 Task: See all articles on scim.
Action: Mouse moved to (699, 191)
Screenshot: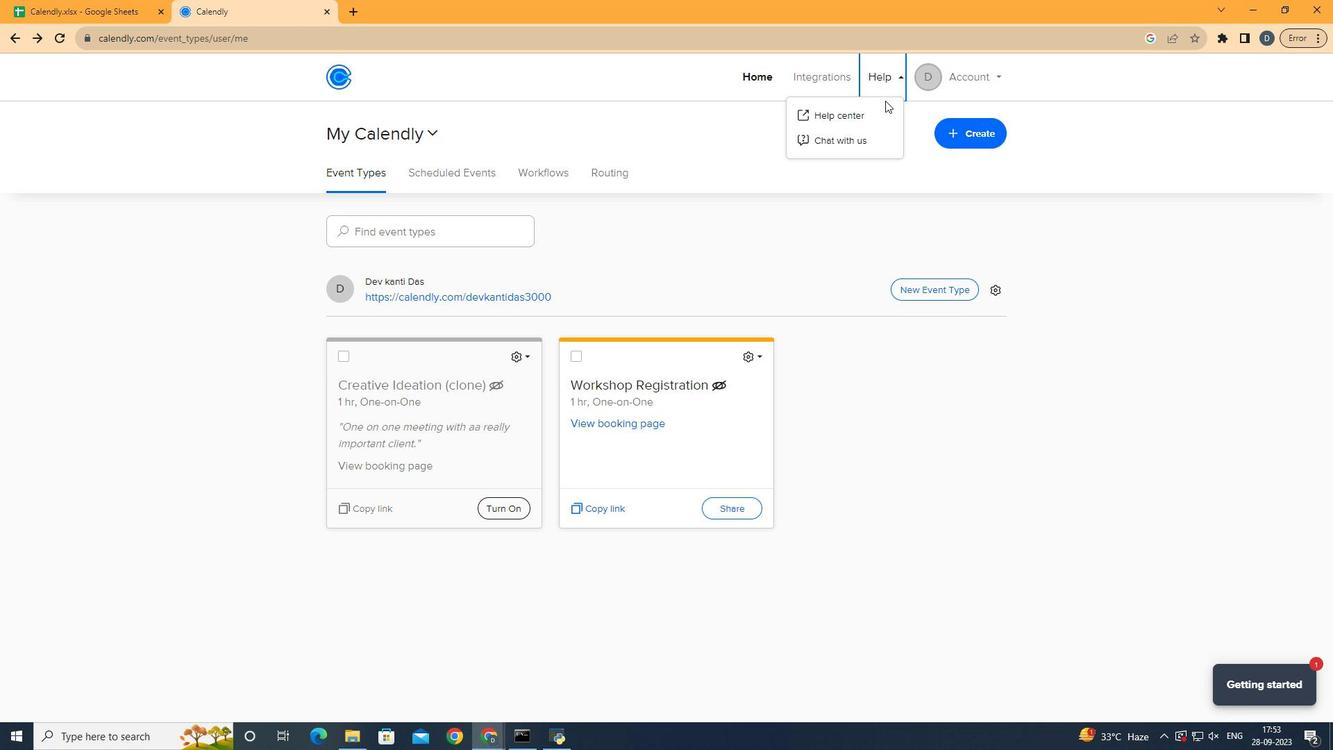 
Action: Mouse pressed left at (699, 191)
Screenshot: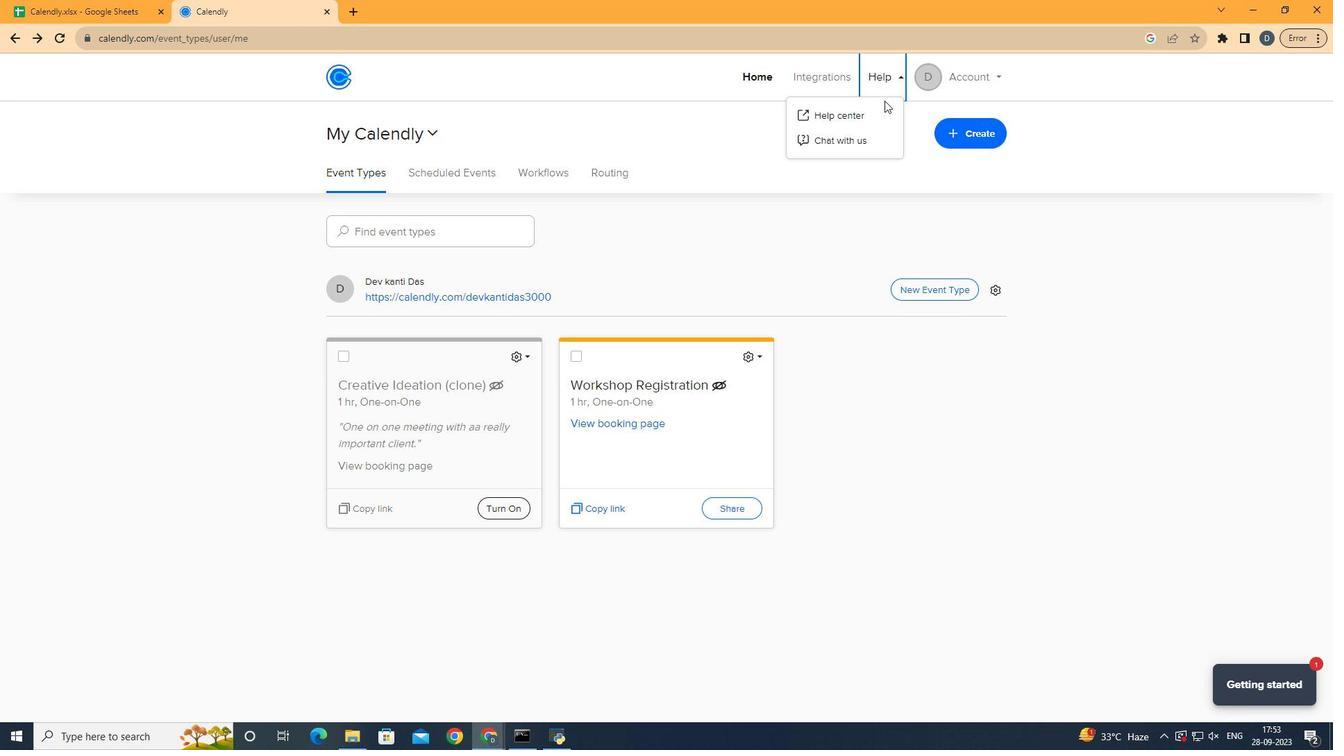 
Action: Mouse moved to (696, 212)
Screenshot: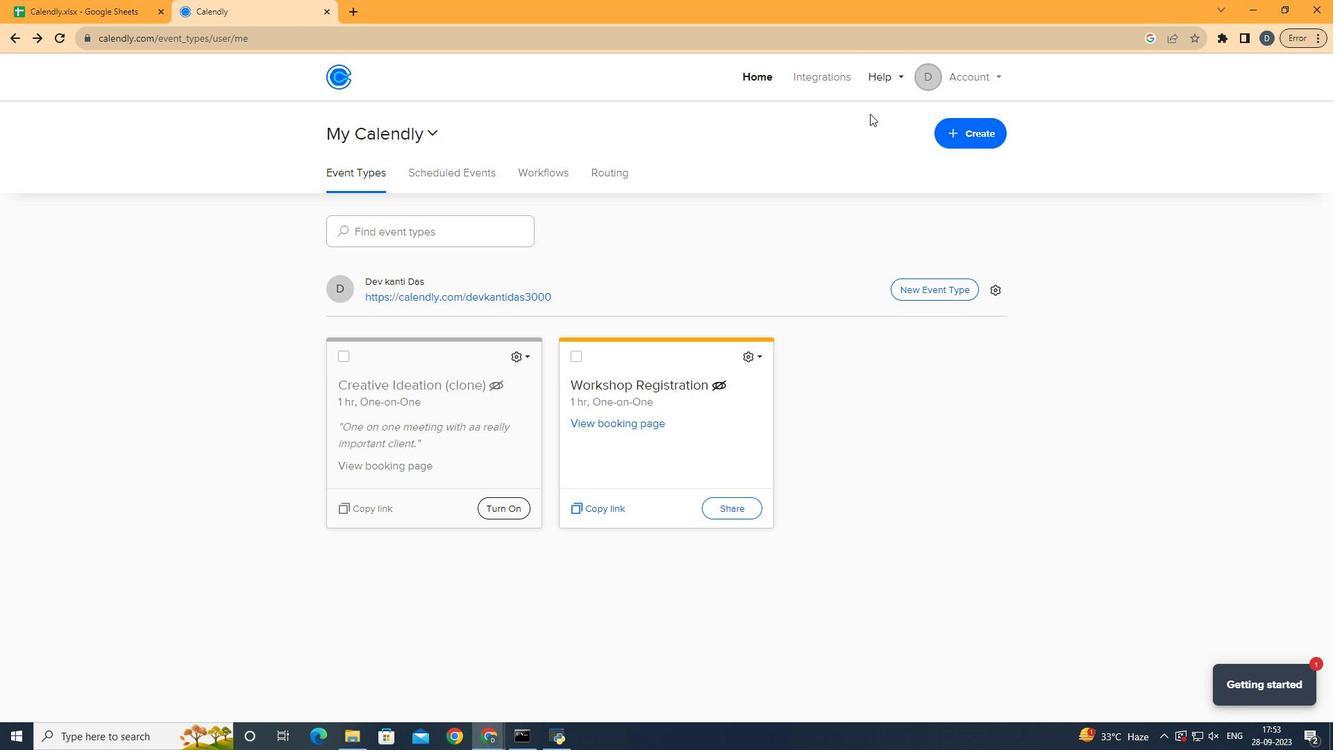 
Action: Mouse pressed left at (696, 212)
Screenshot: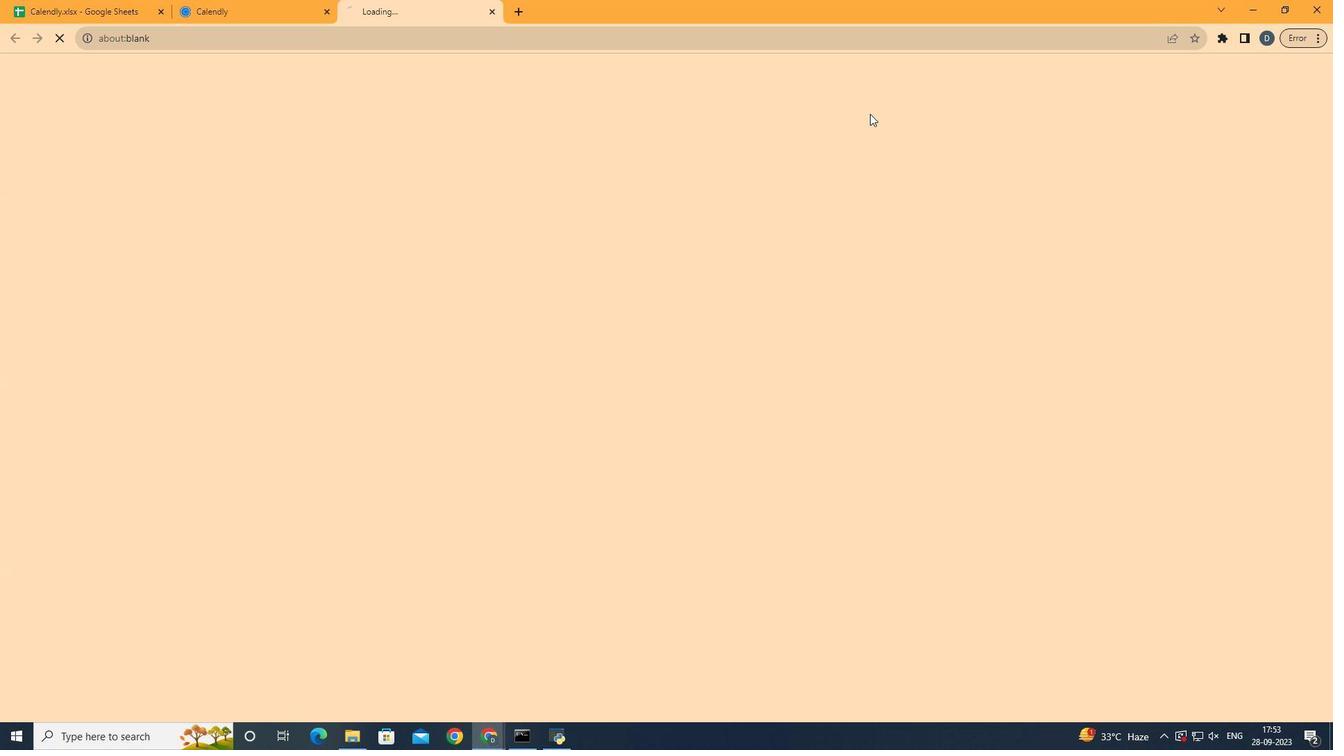 
Action: Mouse moved to (636, 336)
Screenshot: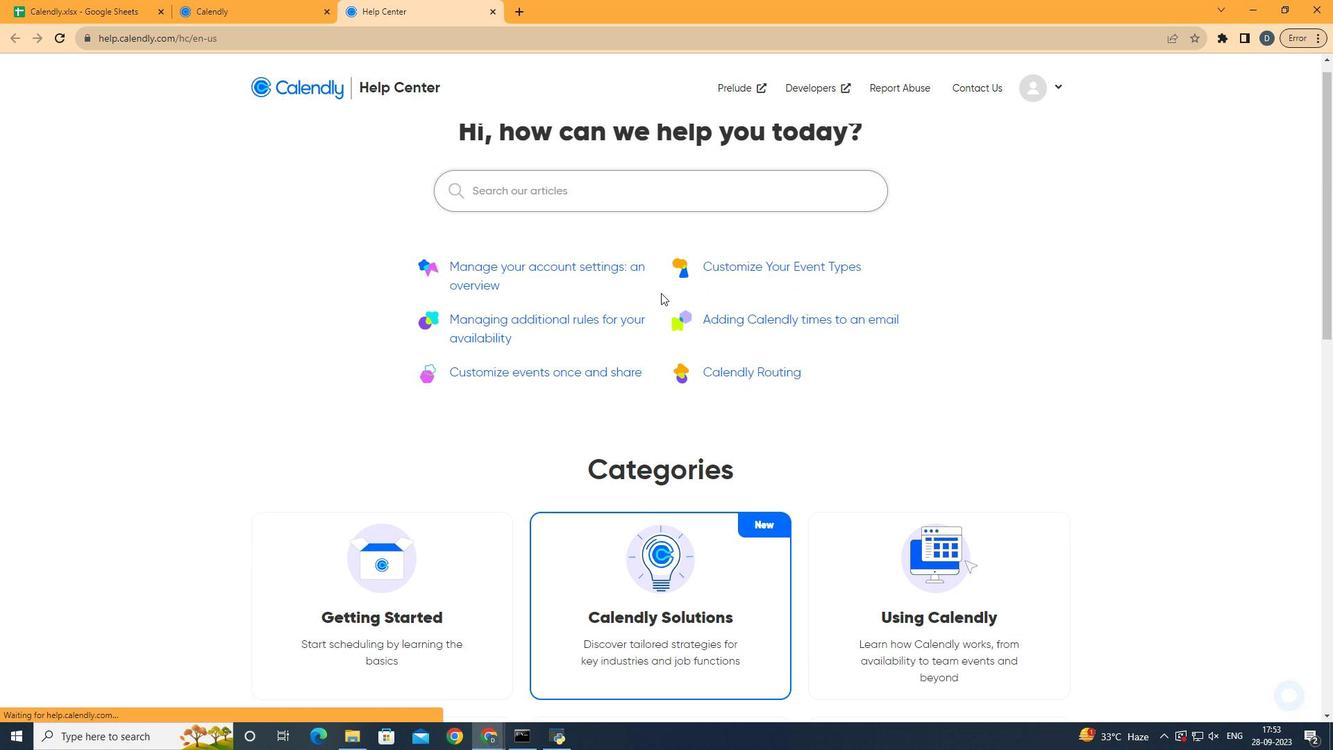 
Action: Mouse scrolled (636, 336) with delta (0, 0)
Screenshot: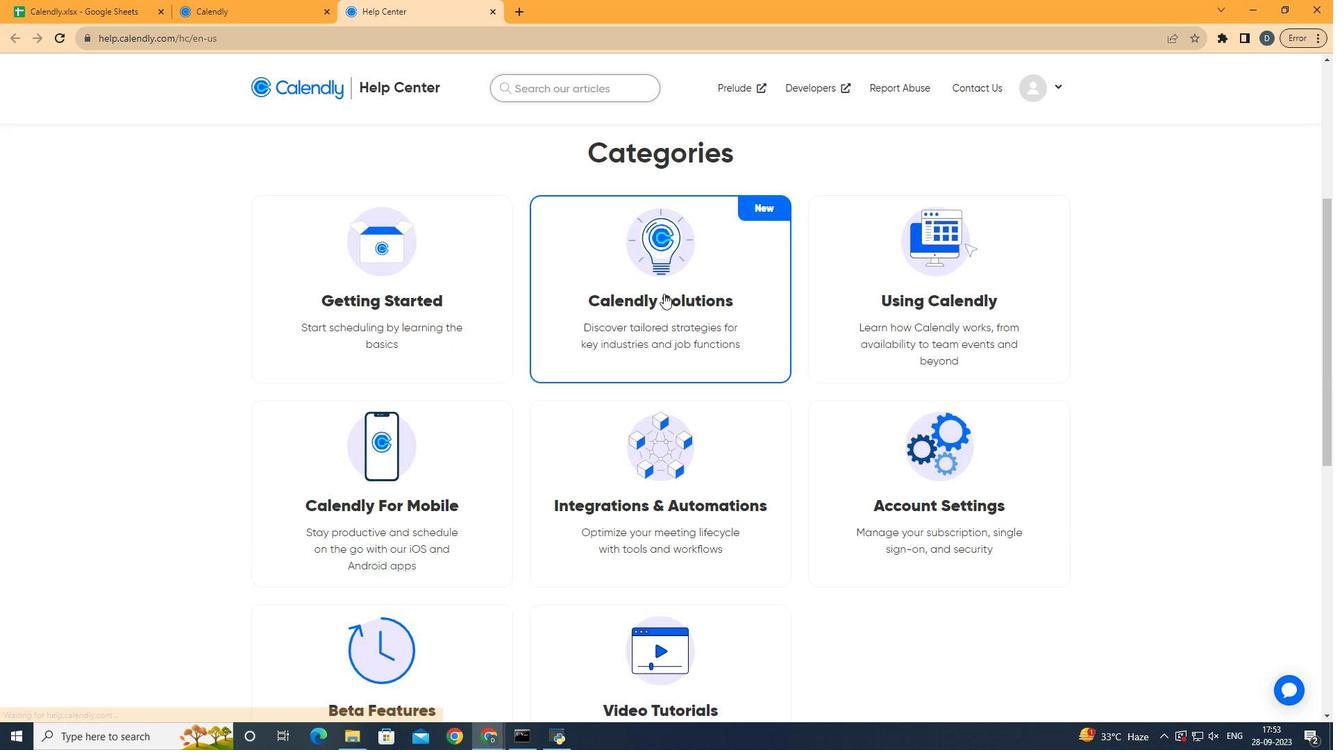 
Action: Mouse scrolled (636, 336) with delta (0, 0)
Screenshot: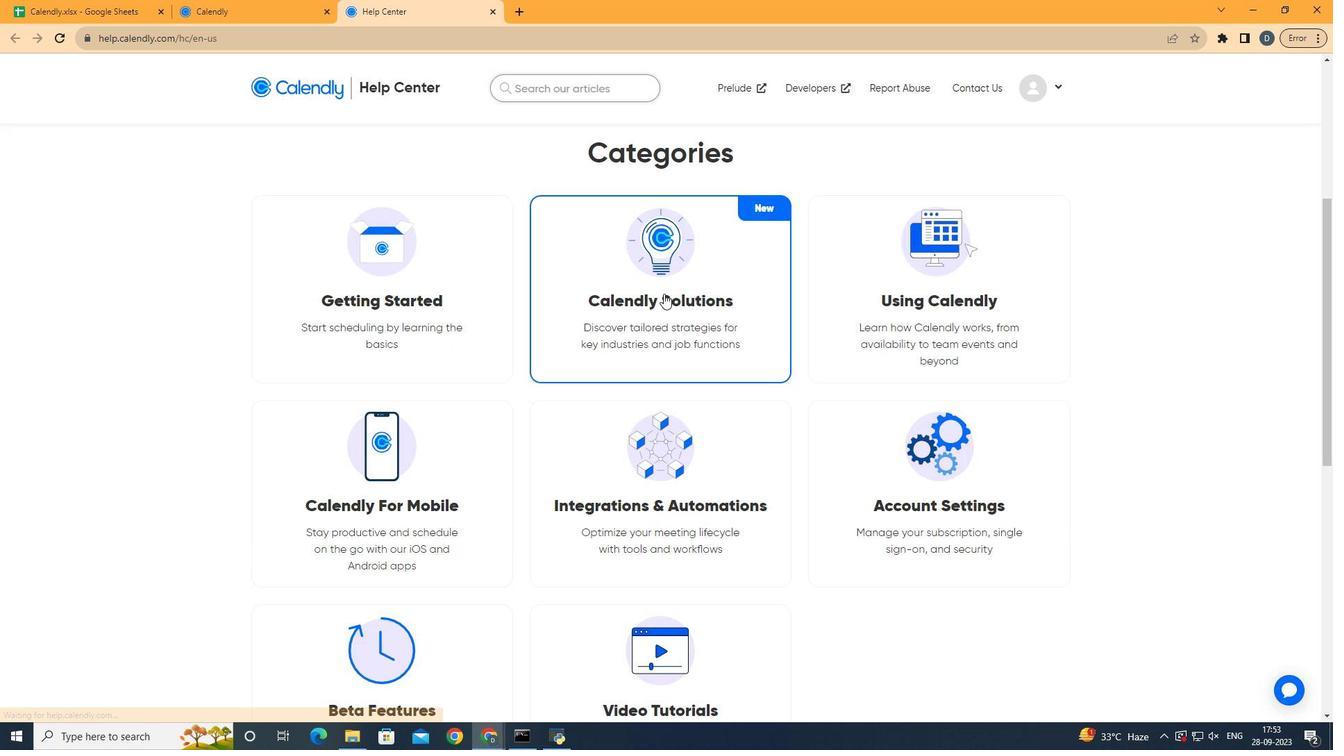 
Action: Mouse scrolled (636, 336) with delta (0, 0)
Screenshot: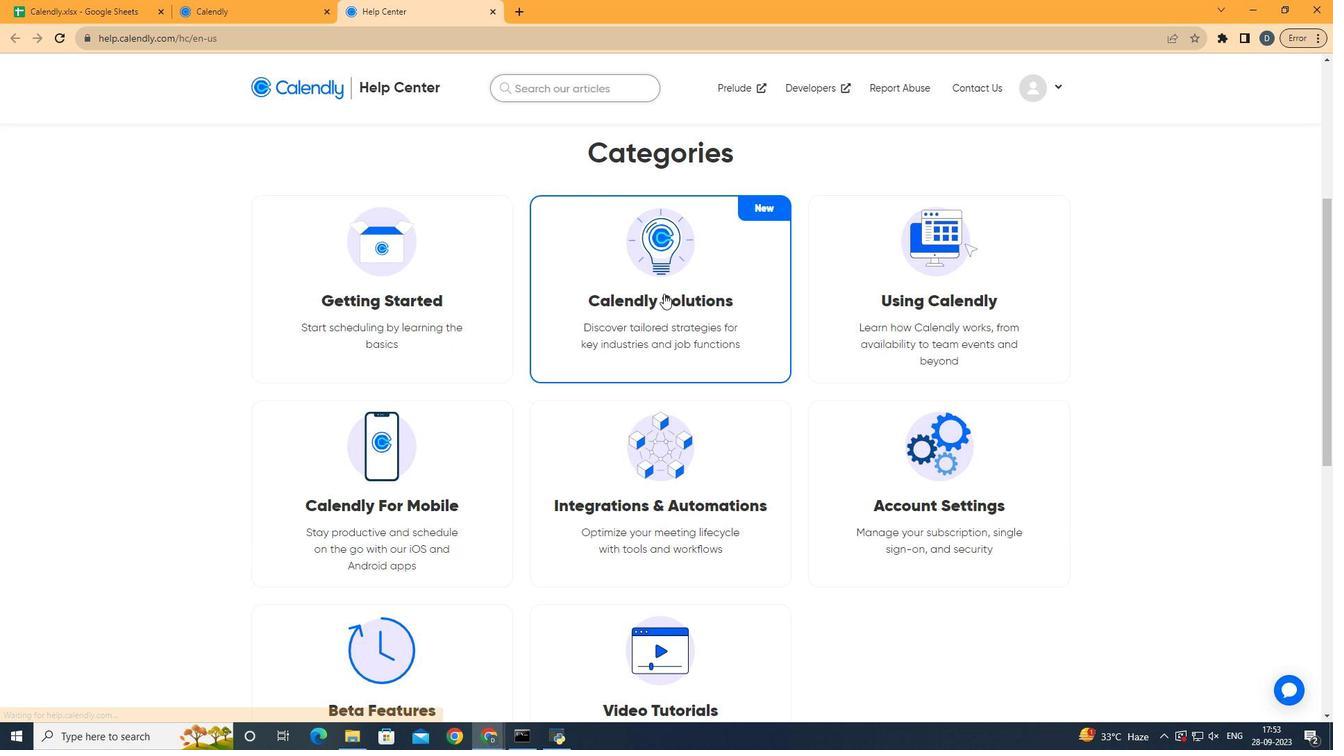 
Action: Mouse scrolled (636, 336) with delta (0, 0)
Screenshot: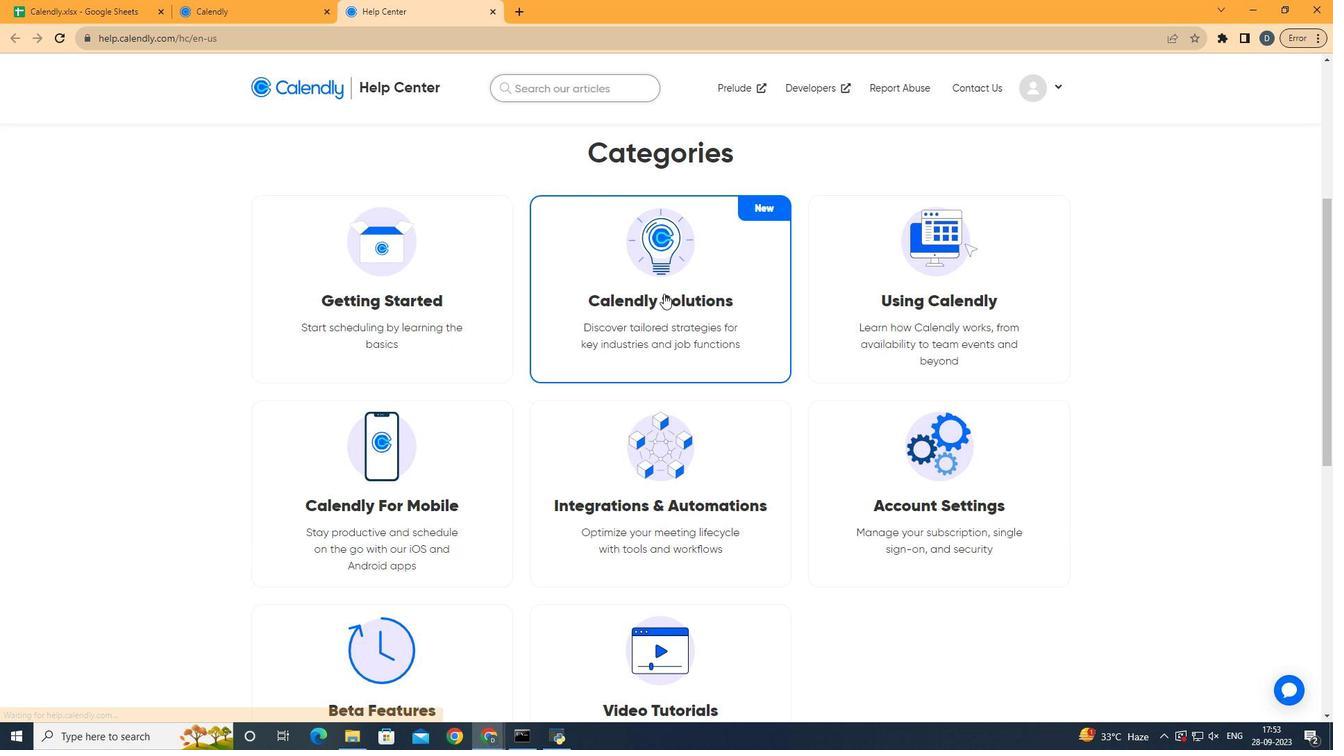 
Action: Mouse scrolled (636, 336) with delta (0, 0)
Screenshot: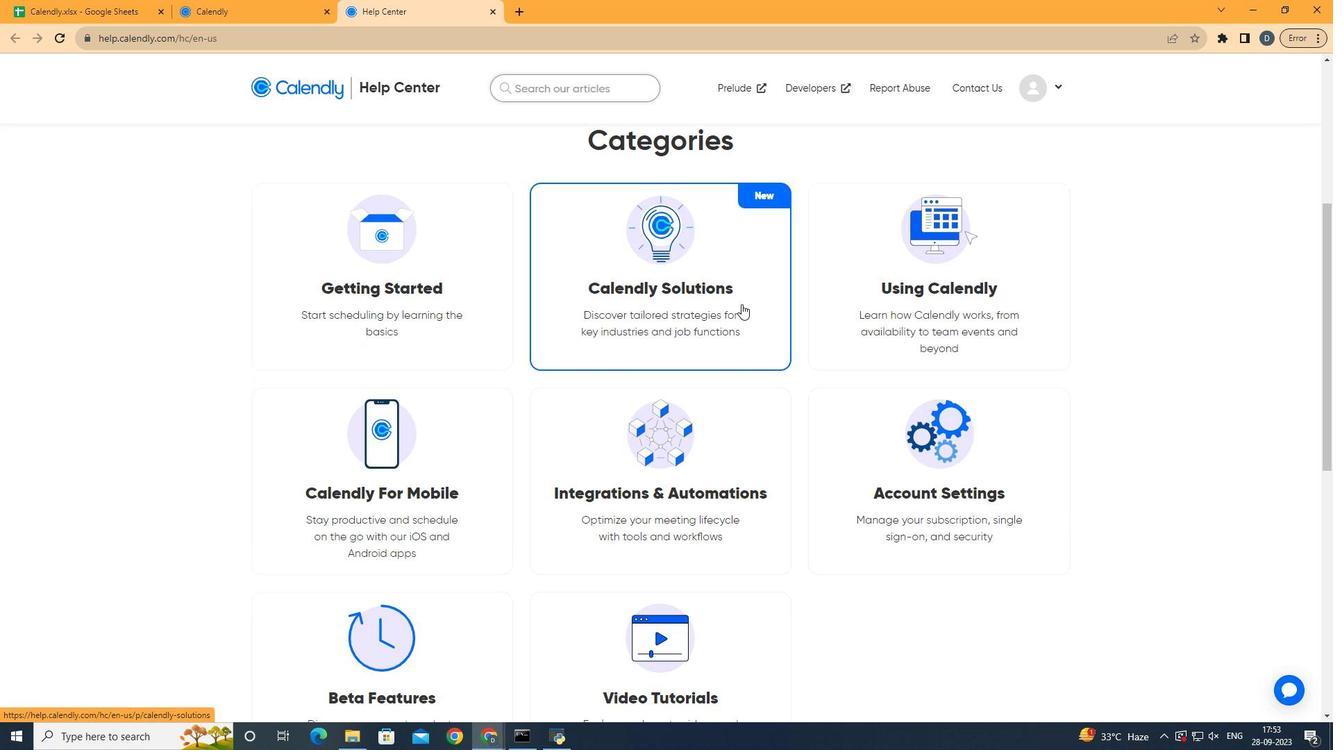 
Action: Mouse moved to (663, 350)
Screenshot: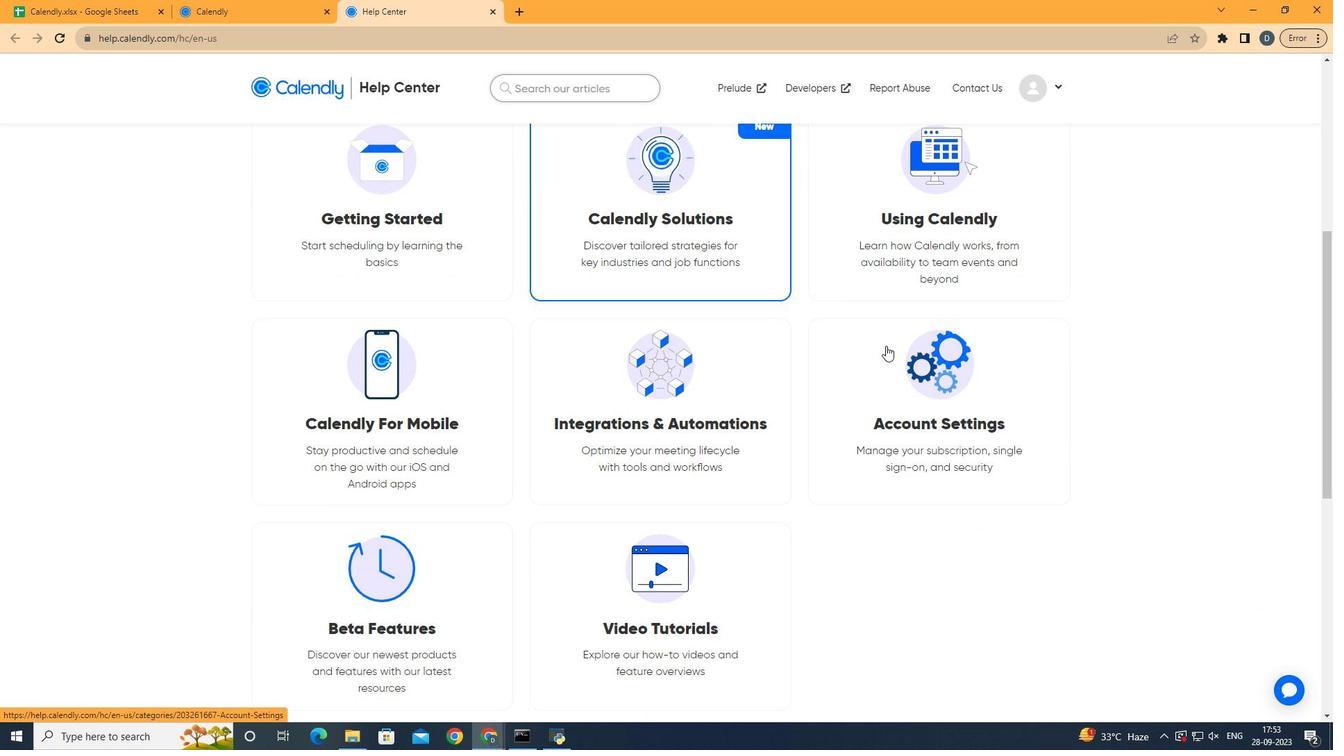 
Action: Mouse scrolled (663, 349) with delta (0, 0)
Screenshot: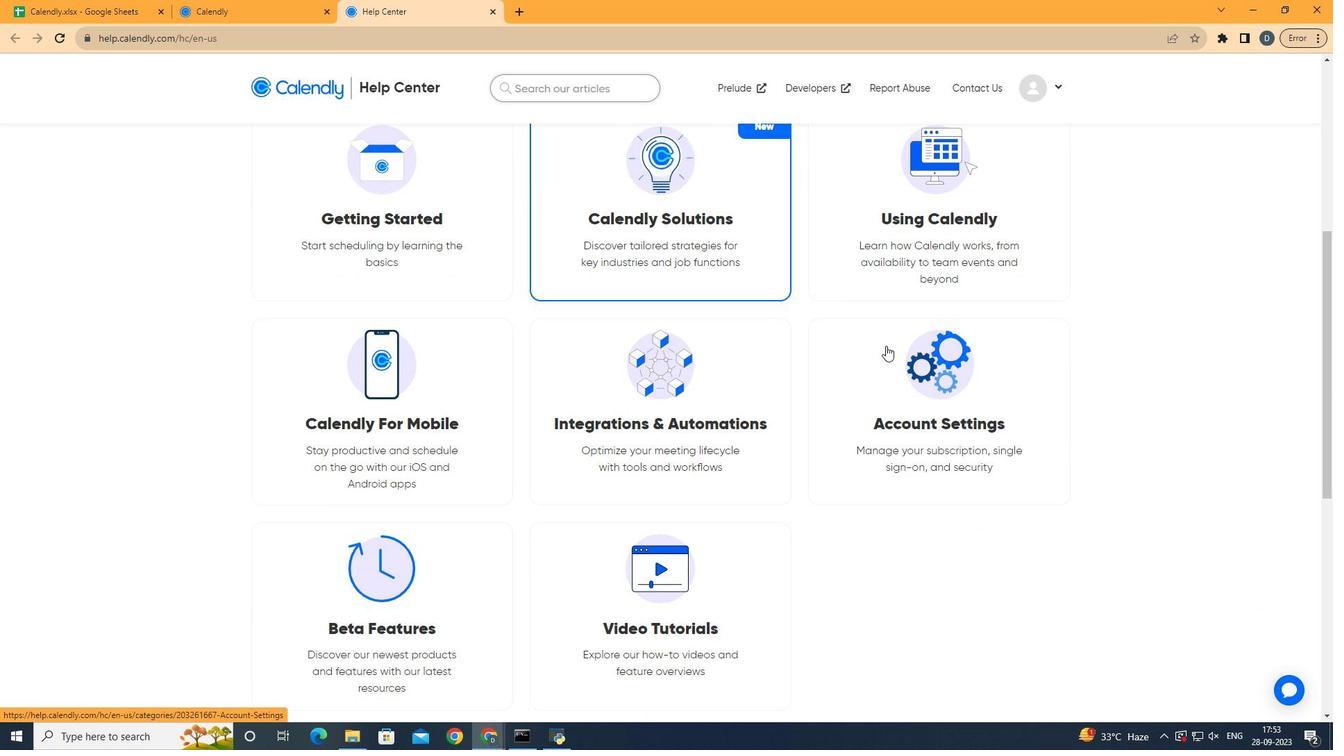 
Action: Mouse moved to (709, 395)
Screenshot: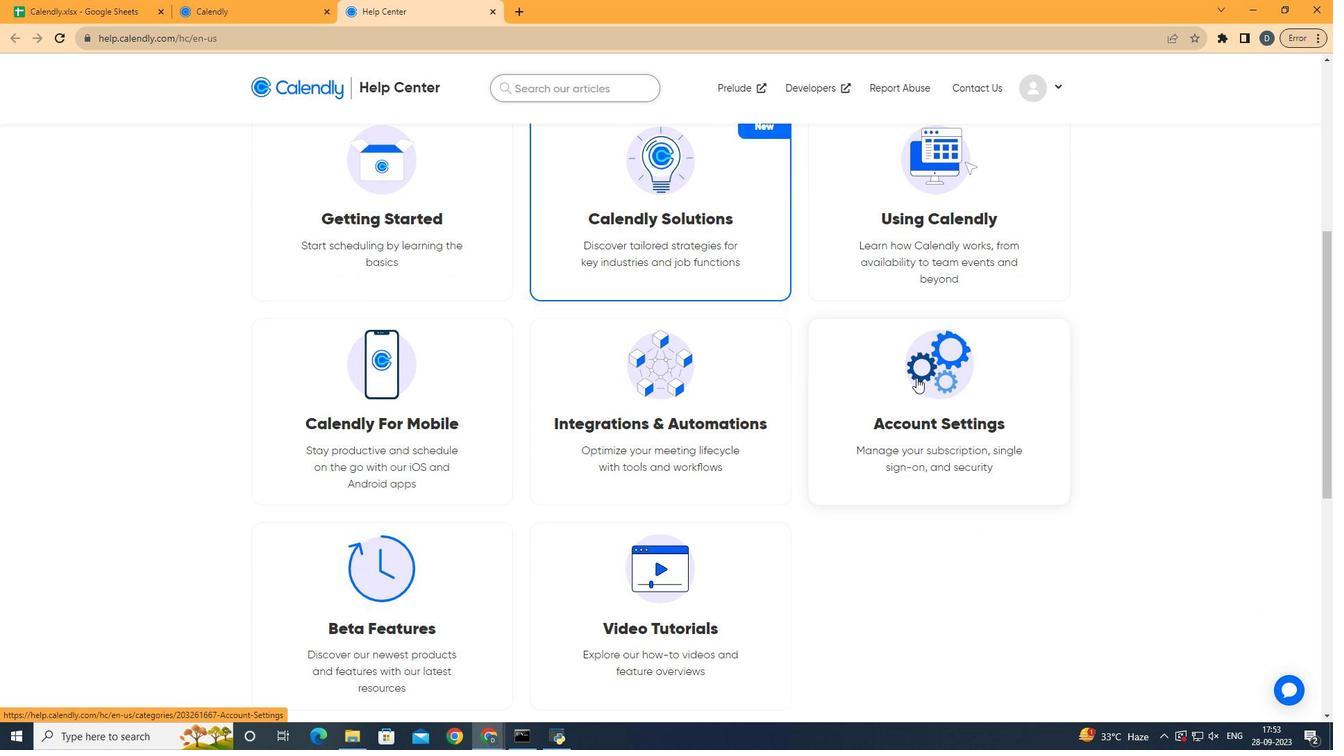 
Action: Mouse pressed left at (709, 395)
Screenshot: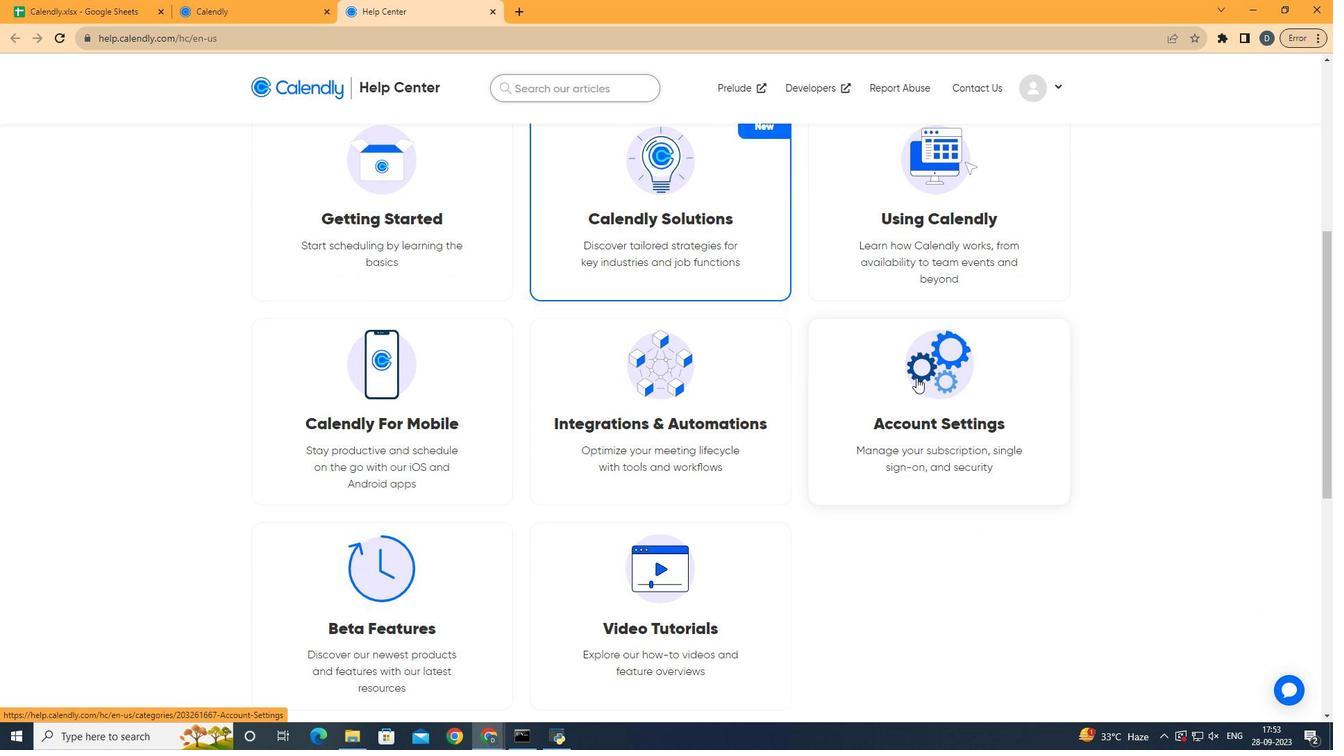 
Action: Mouse moved to (651, 352)
Screenshot: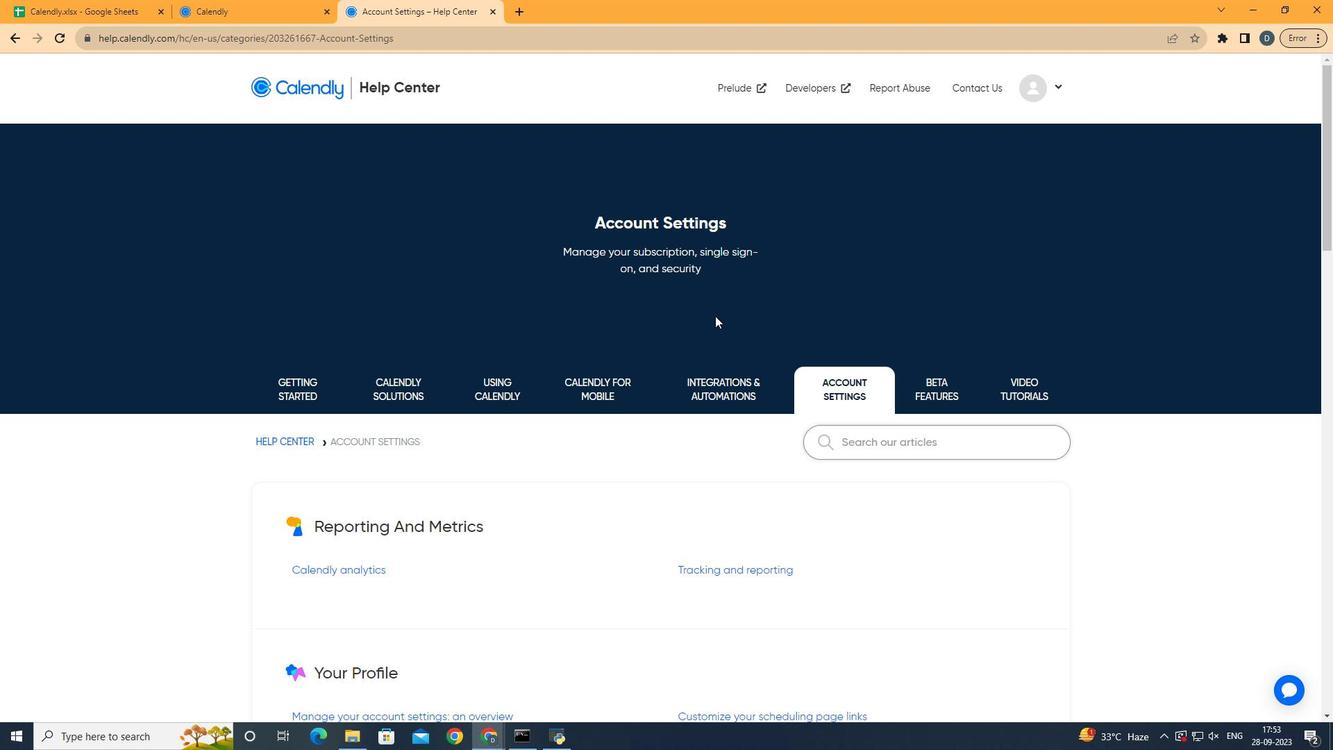 
Action: Mouse scrolled (651, 351) with delta (0, 0)
Screenshot: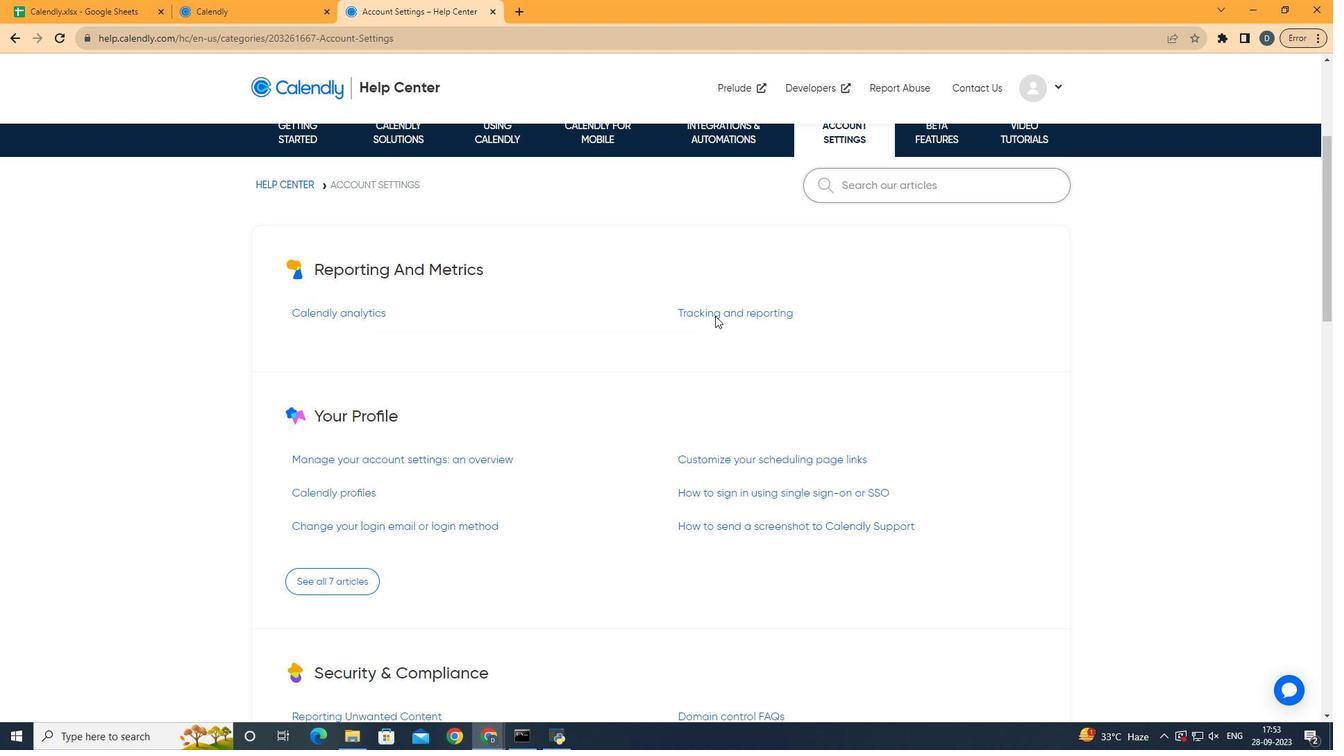 
Action: Mouse scrolled (651, 351) with delta (0, 0)
Screenshot: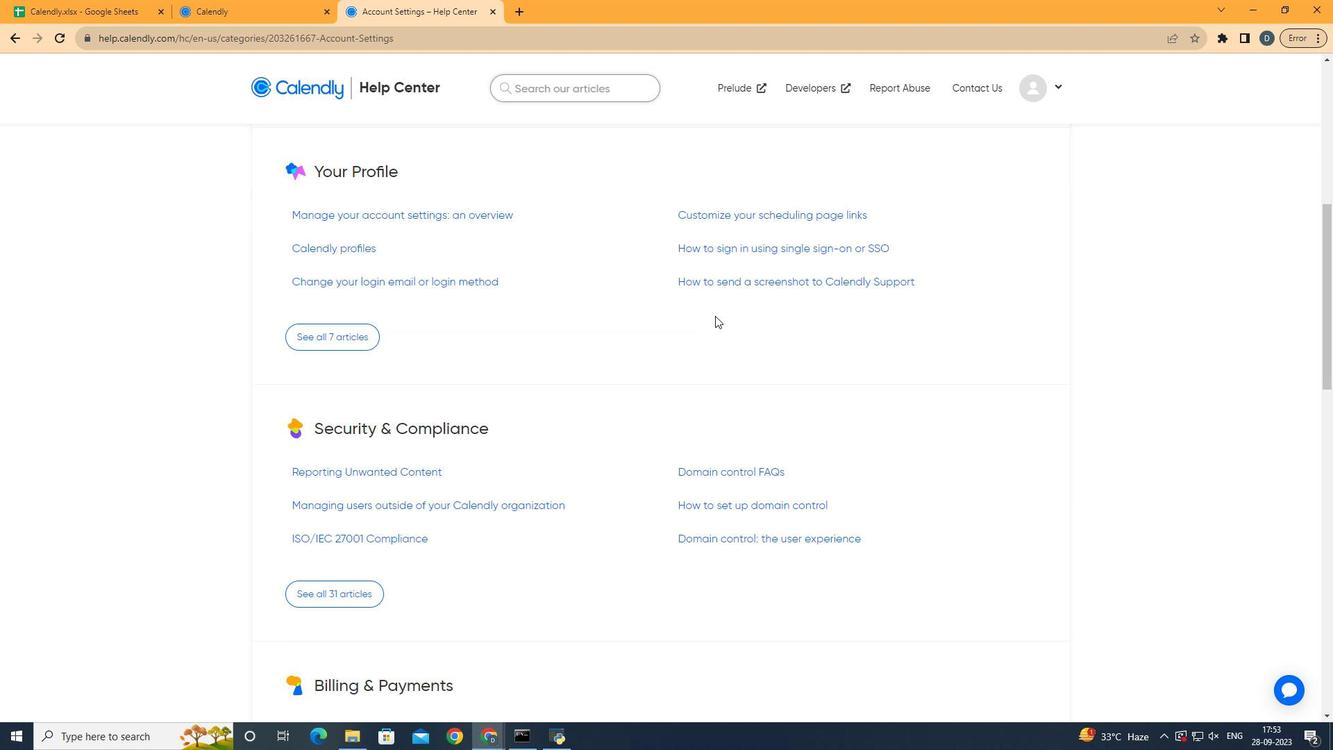 
Action: Mouse scrolled (651, 351) with delta (0, 0)
Screenshot: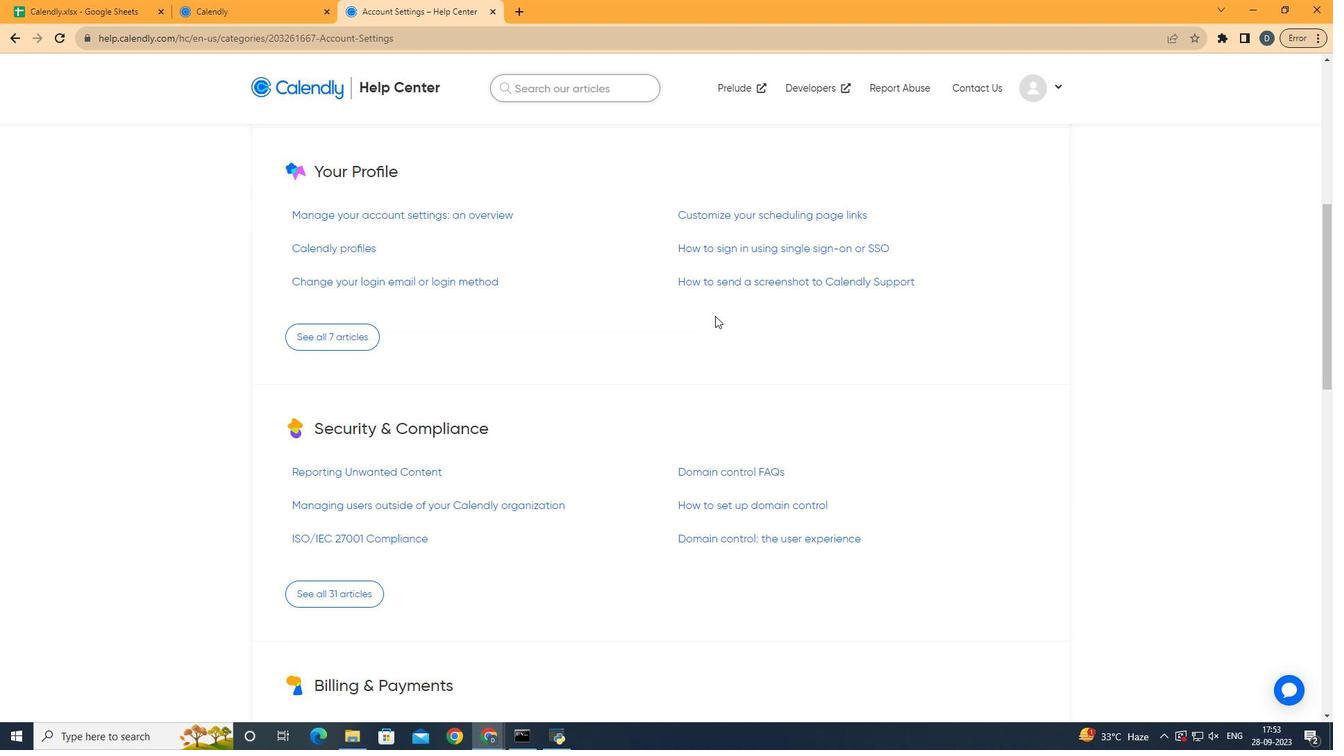 
Action: Mouse scrolled (651, 351) with delta (0, 0)
Screenshot: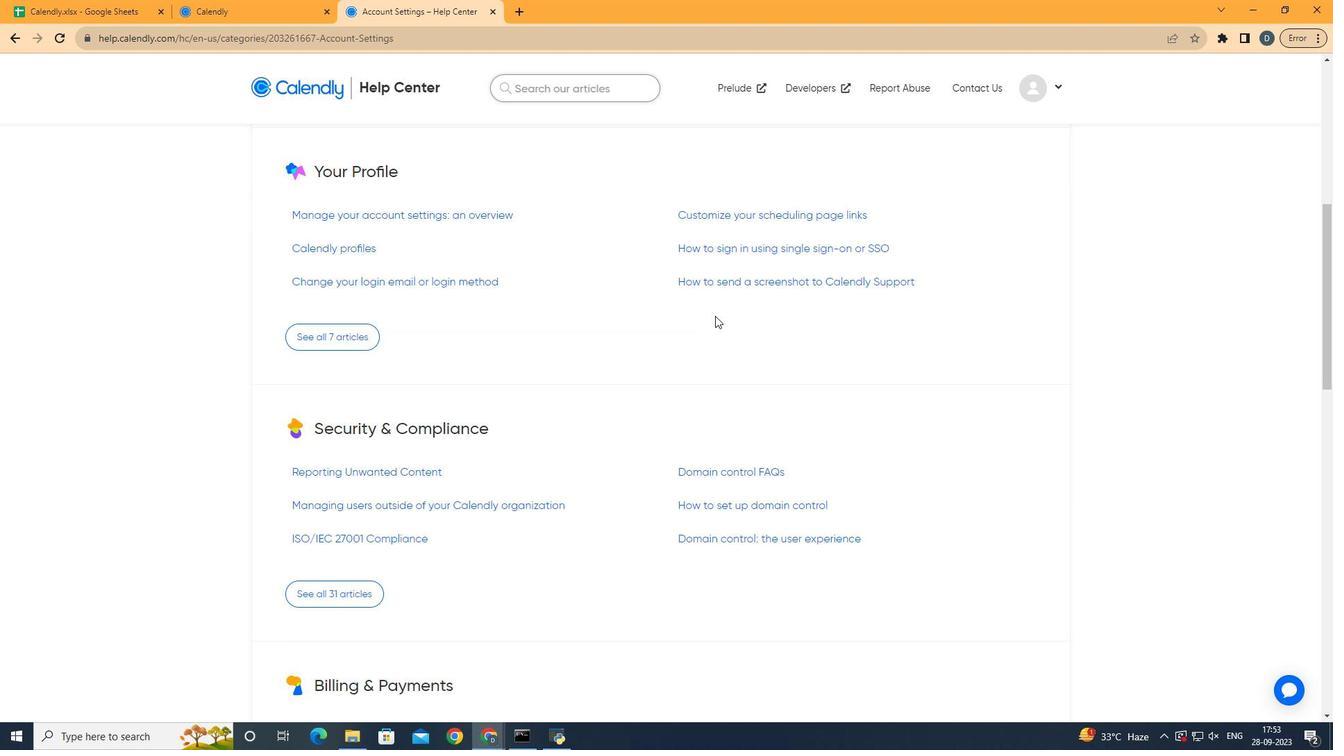 
Action: Mouse scrolled (651, 351) with delta (0, 0)
Screenshot: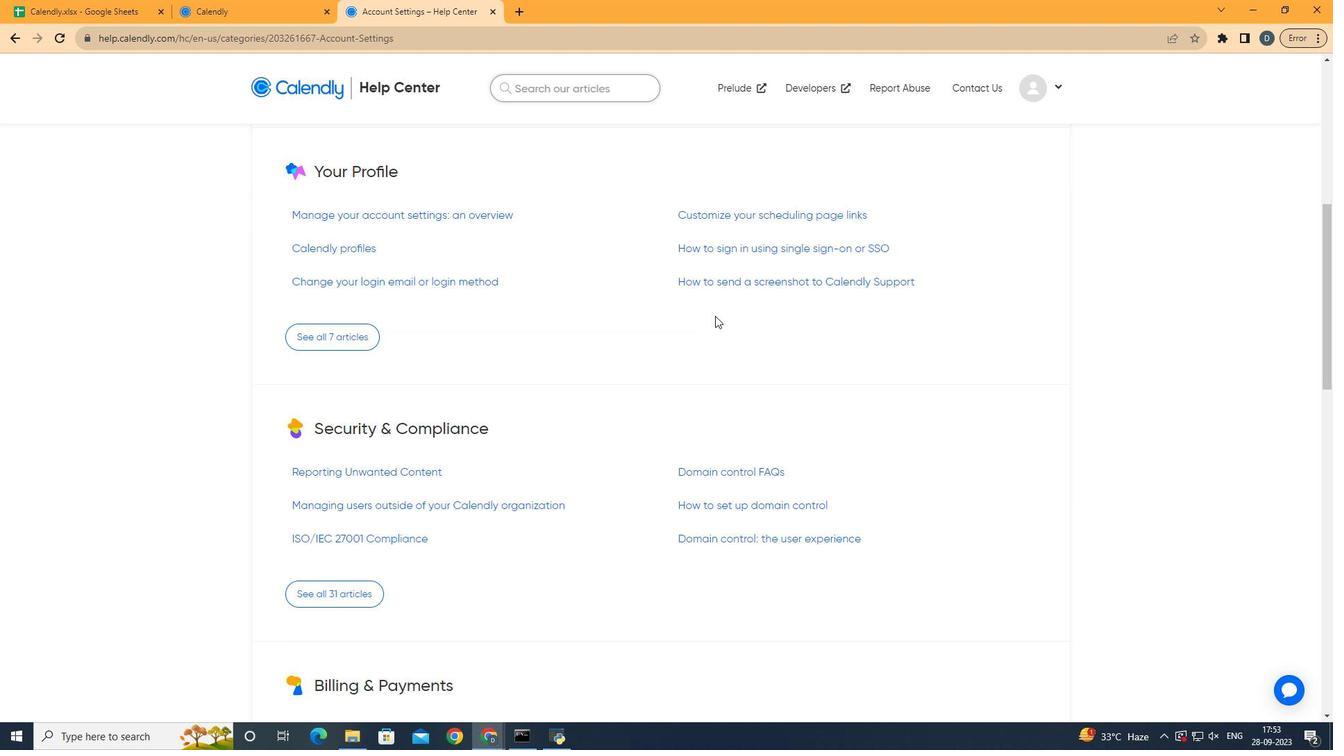 
Action: Mouse scrolled (651, 351) with delta (0, 0)
Screenshot: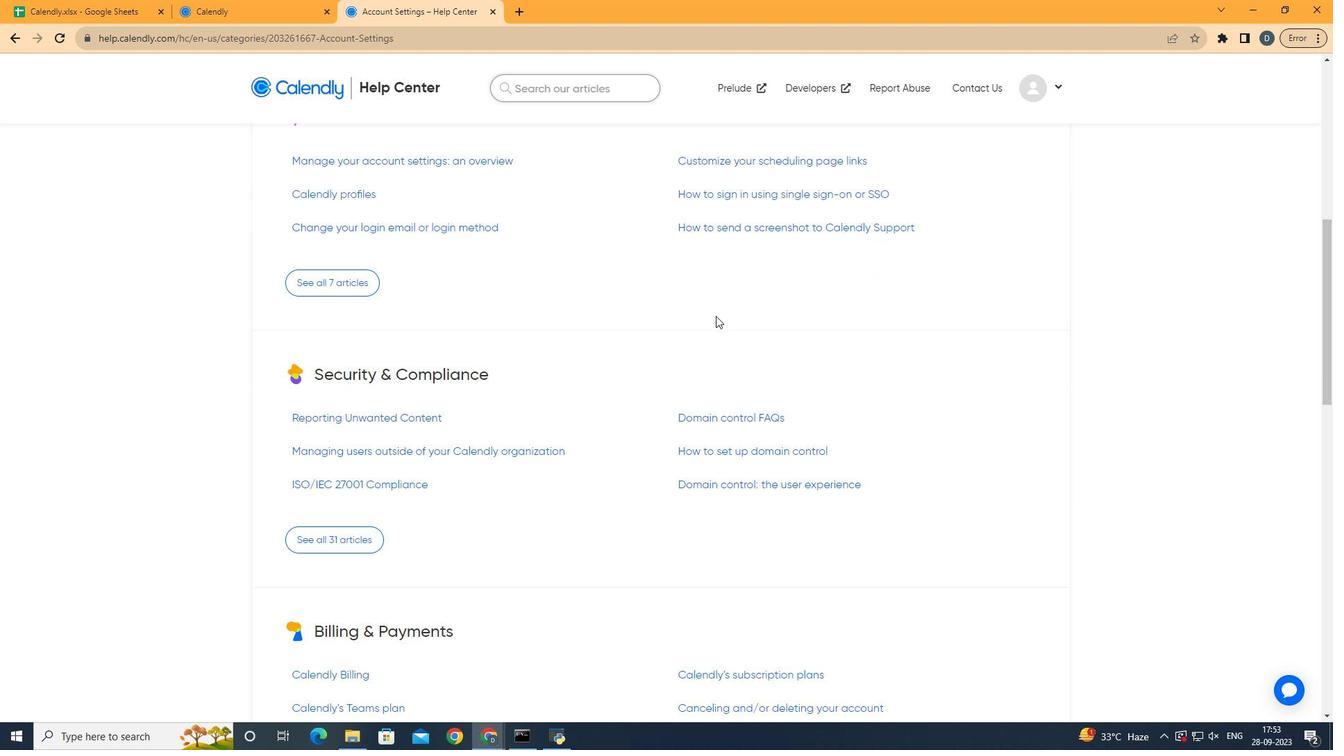 
Action: Mouse scrolled (651, 351) with delta (0, 0)
Screenshot: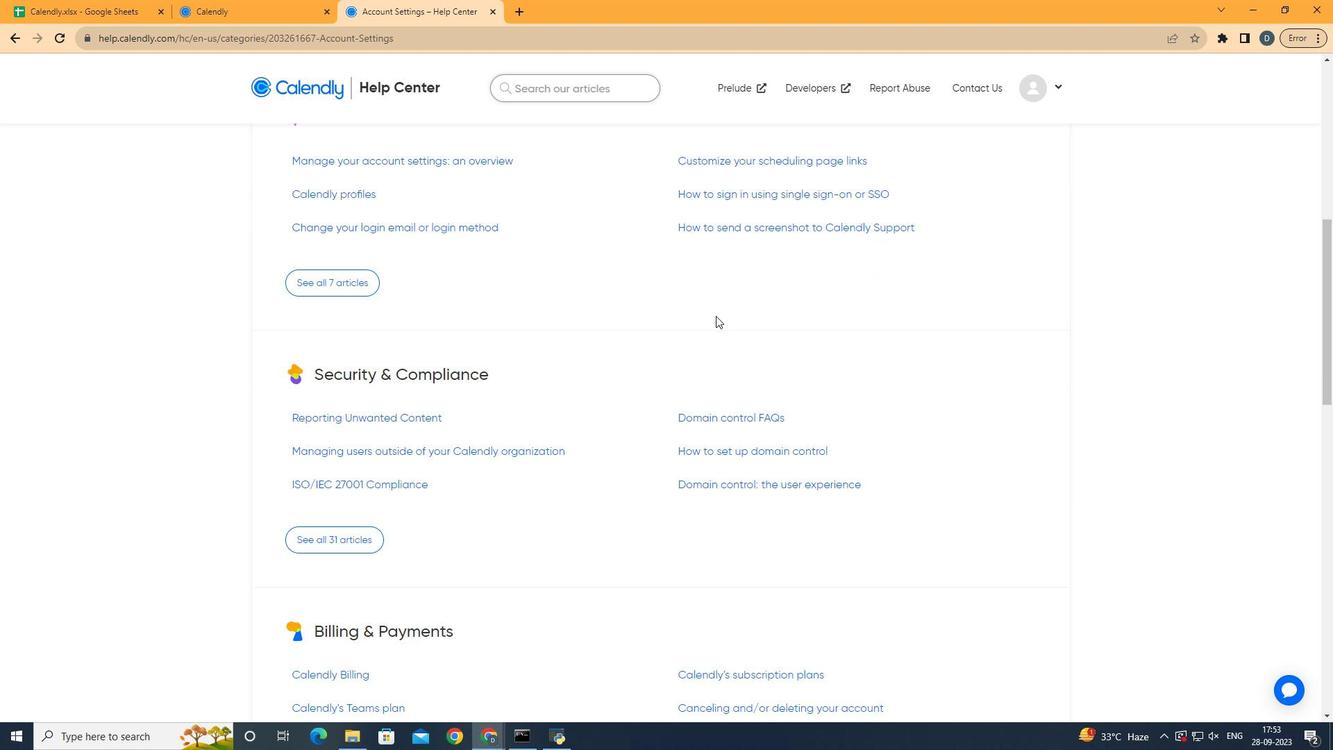 
Action: Mouse scrolled (651, 351) with delta (0, 0)
Screenshot: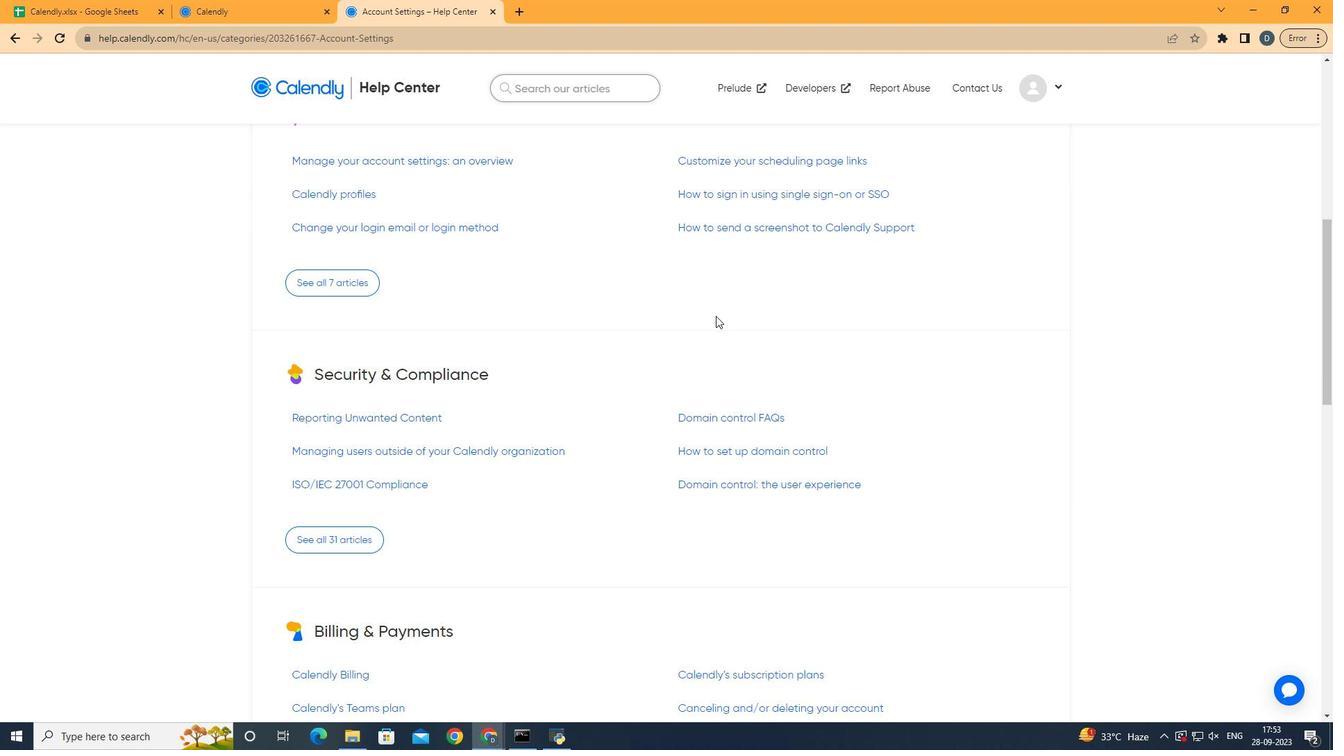 
Action: Mouse moved to (651, 352)
Screenshot: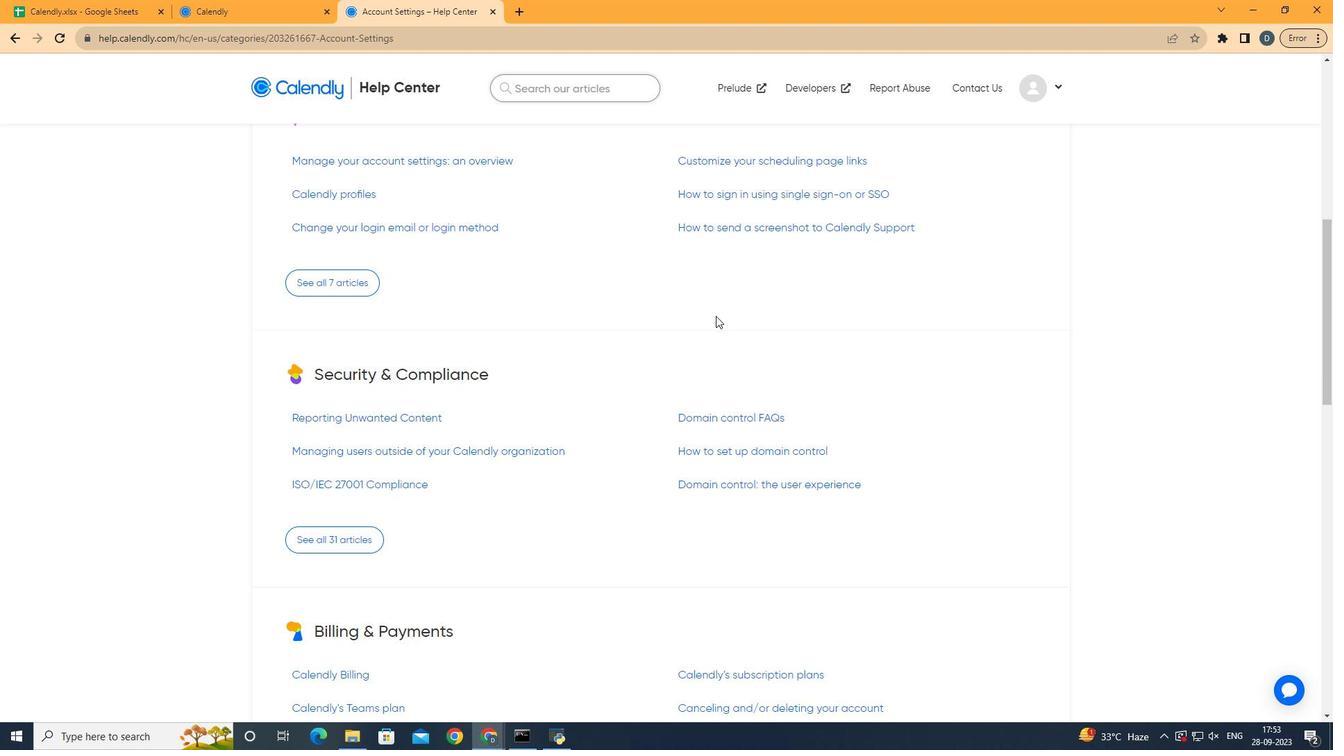 
Action: Mouse scrolled (651, 351) with delta (0, 0)
Screenshot: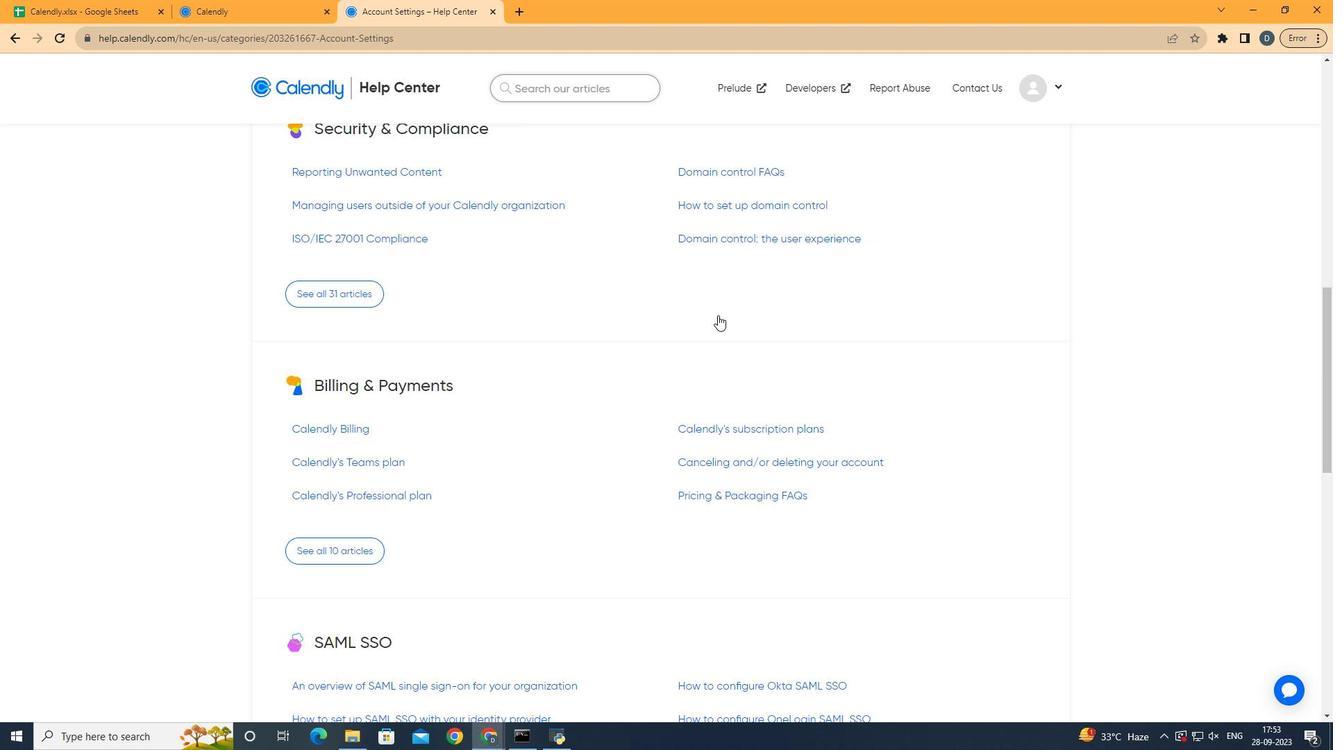 
Action: Mouse scrolled (651, 351) with delta (0, 0)
Screenshot: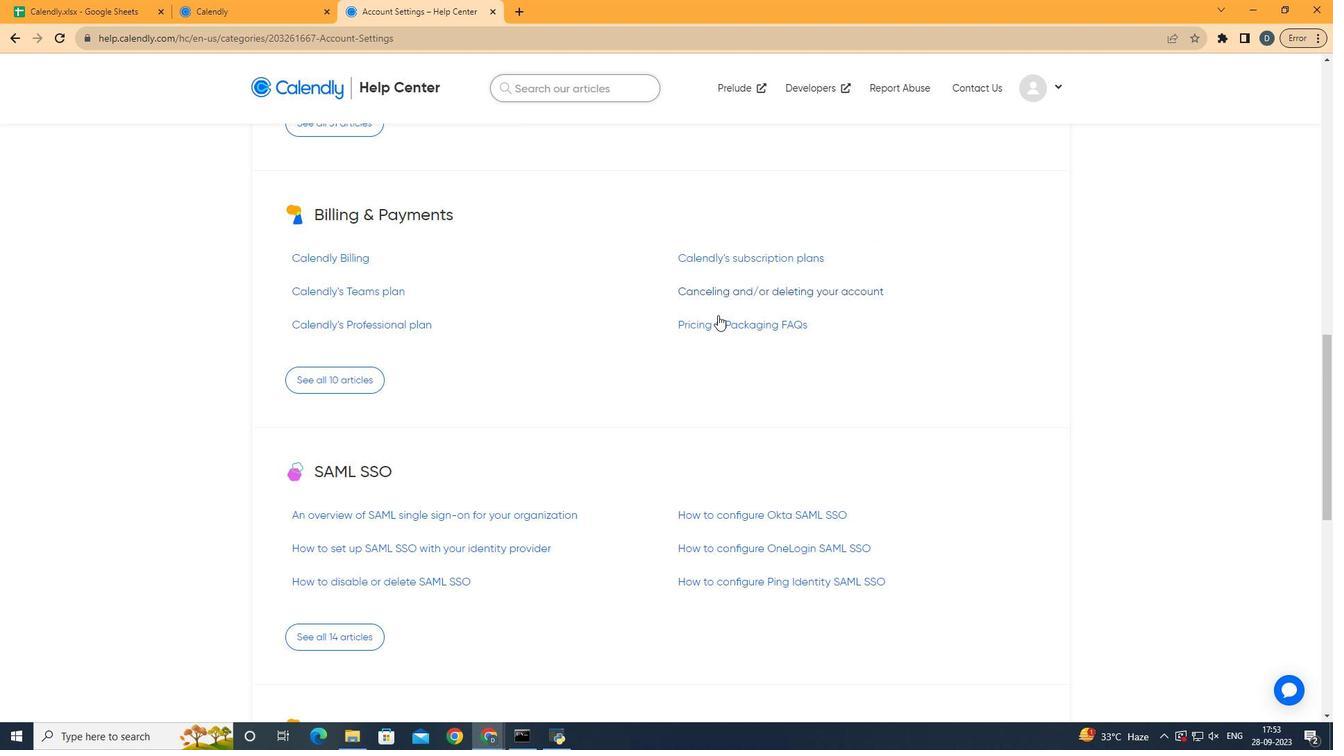
Action: Mouse scrolled (651, 351) with delta (0, 0)
Screenshot: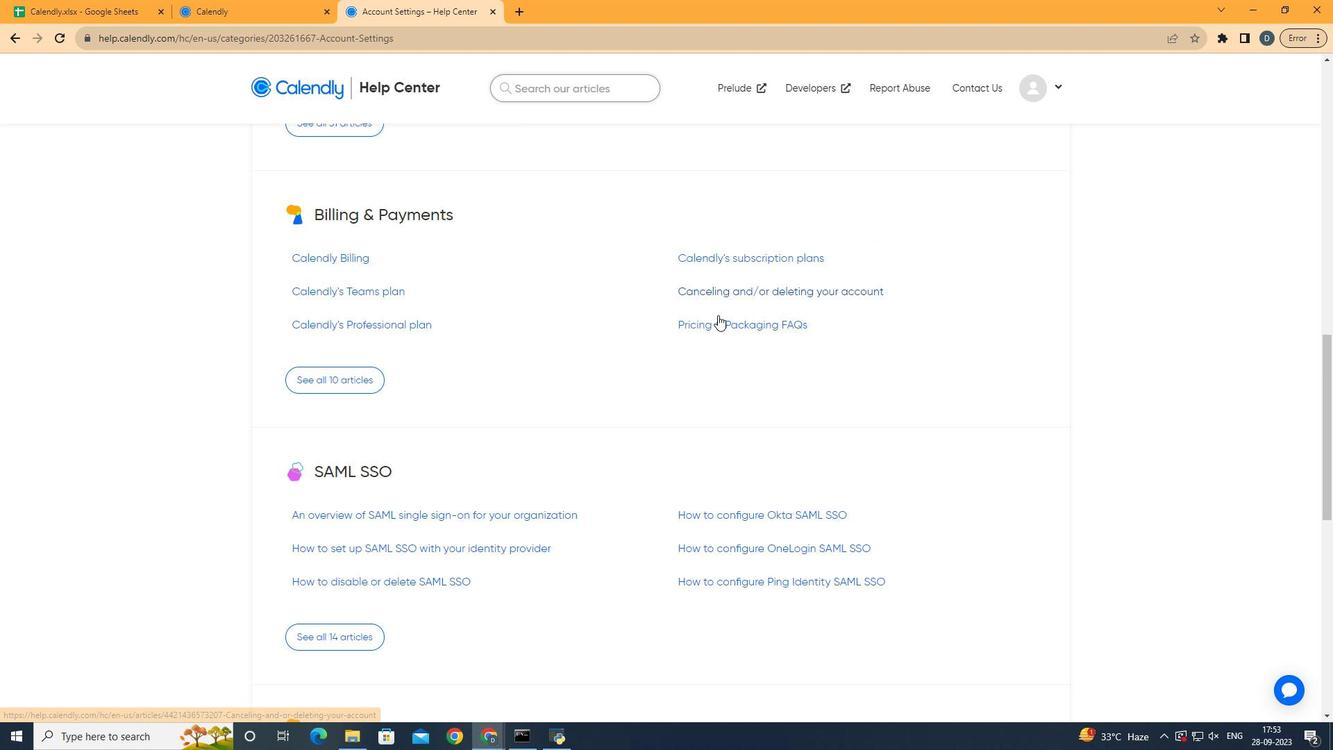 
Action: Mouse scrolled (651, 351) with delta (0, 0)
Screenshot: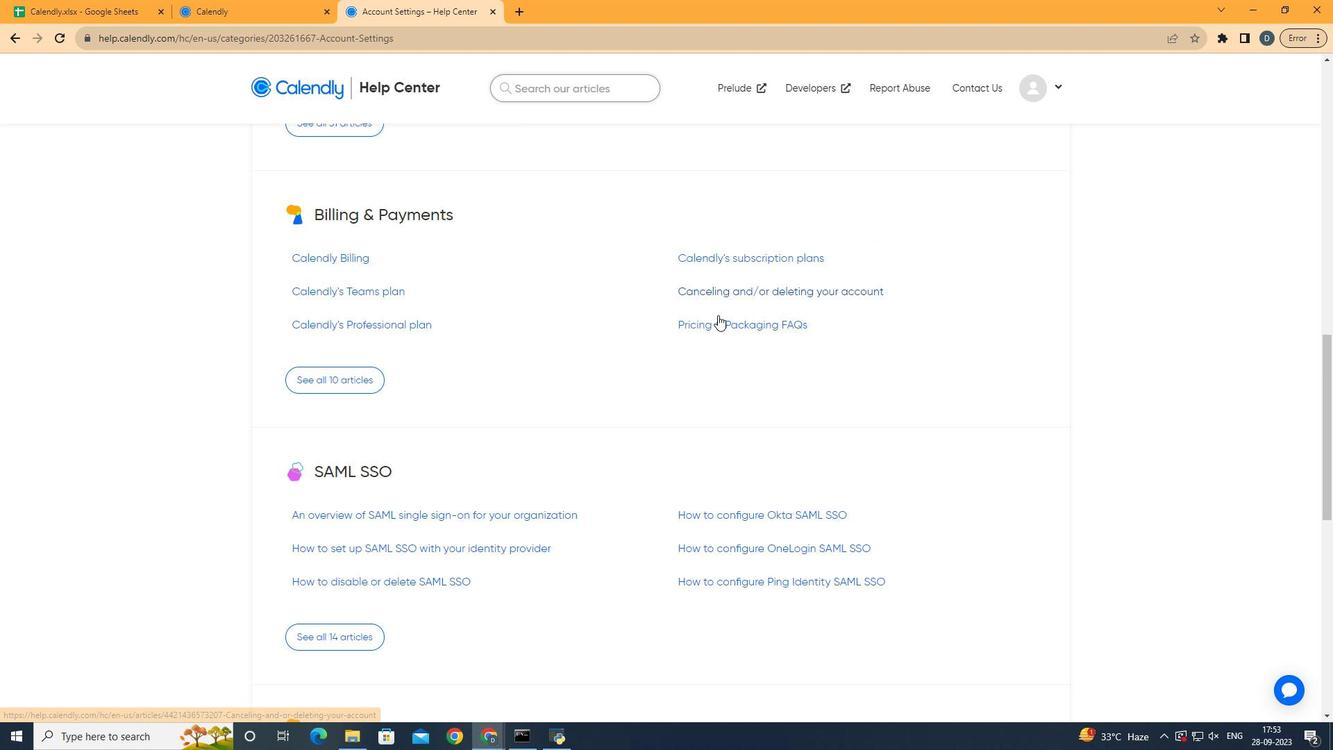 
Action: Mouse scrolled (651, 351) with delta (0, 0)
Screenshot: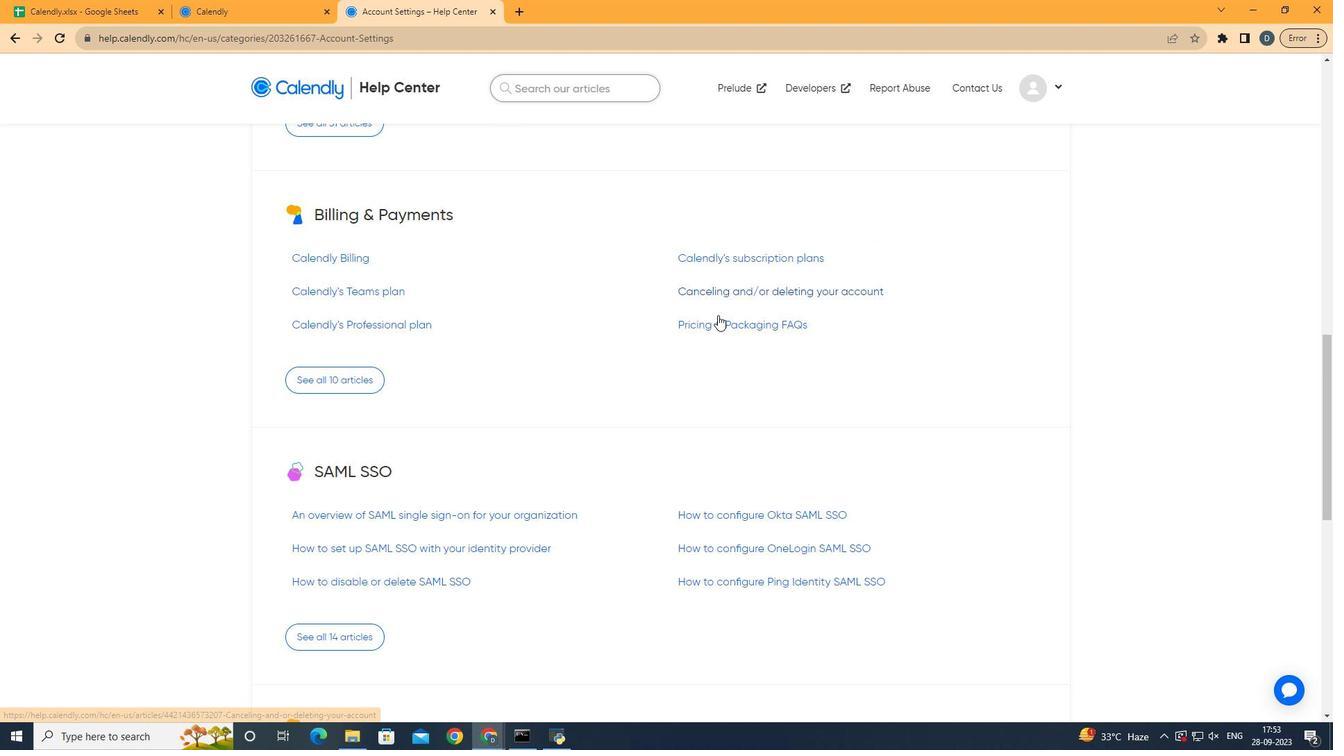 
Action: Mouse scrolled (651, 351) with delta (0, 0)
Screenshot: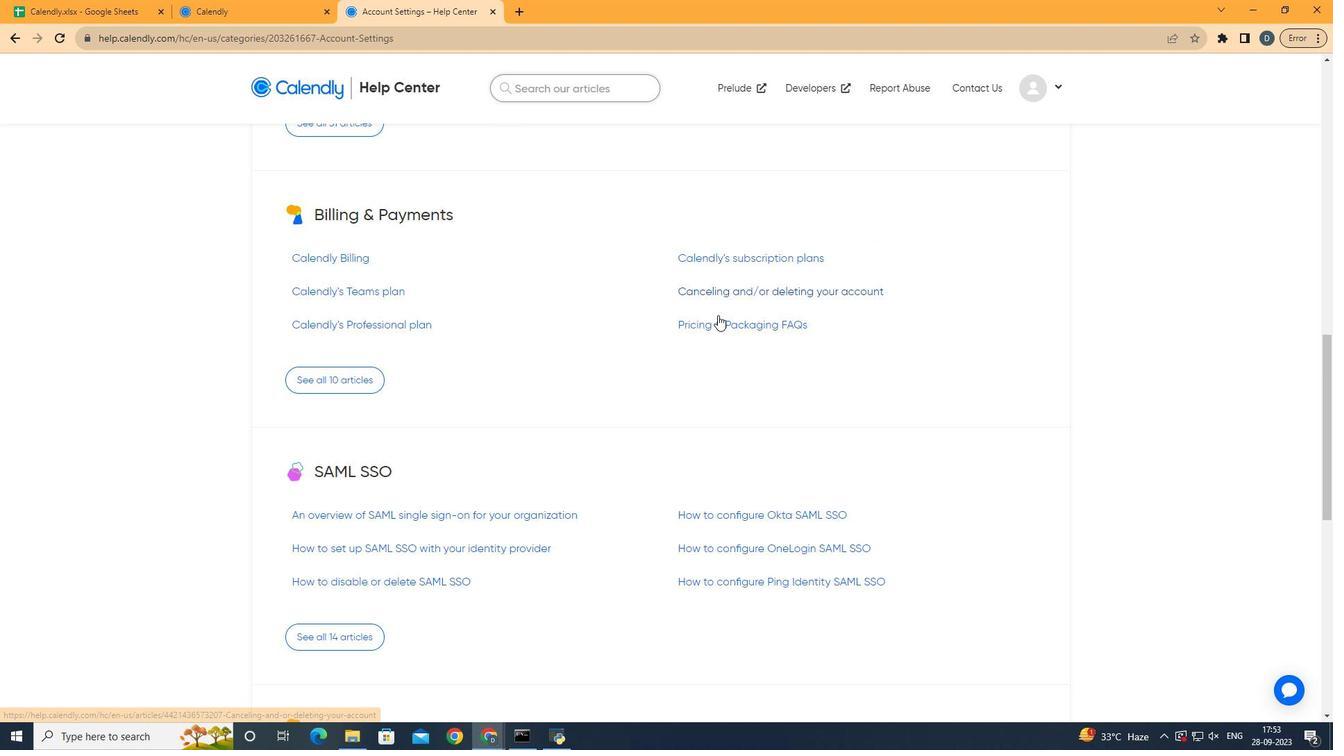 
Action: Mouse moved to (652, 351)
Screenshot: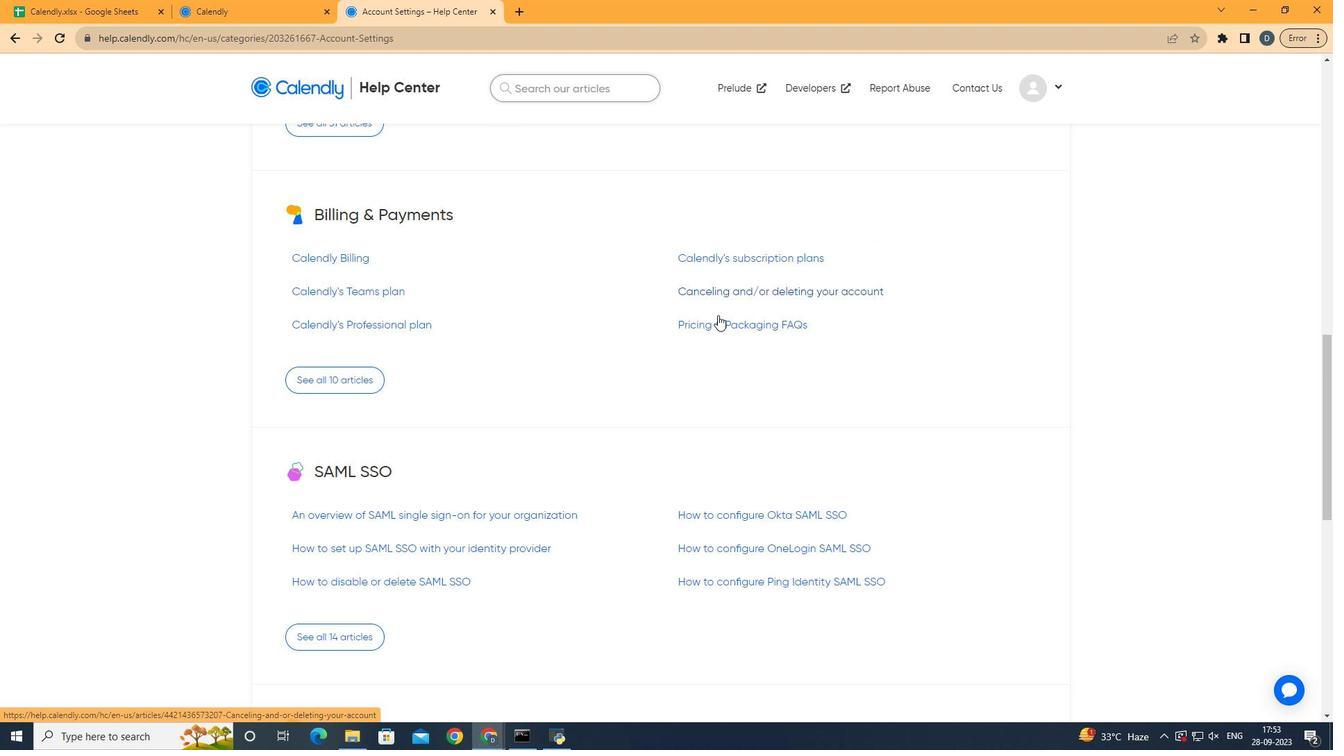 
Action: Mouse scrolled (652, 351) with delta (0, 0)
Screenshot: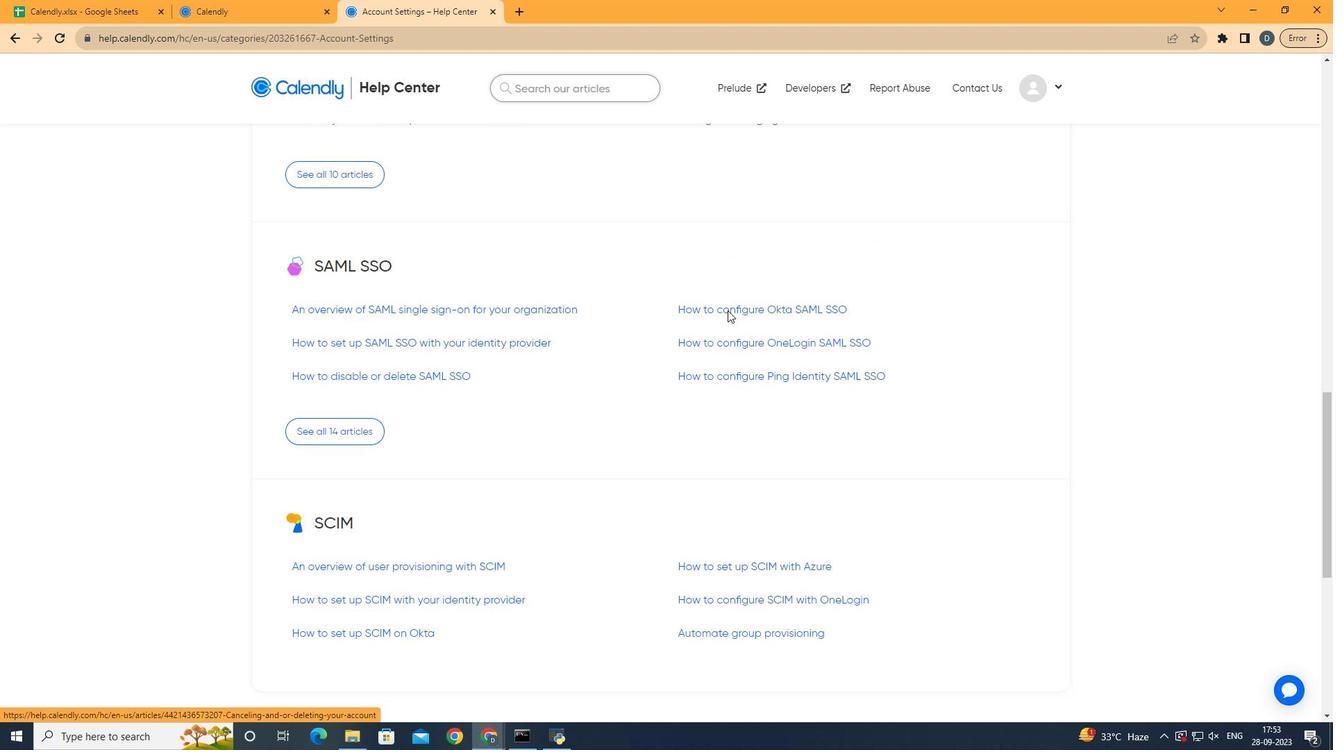 
Action: Mouse scrolled (652, 351) with delta (0, 0)
Screenshot: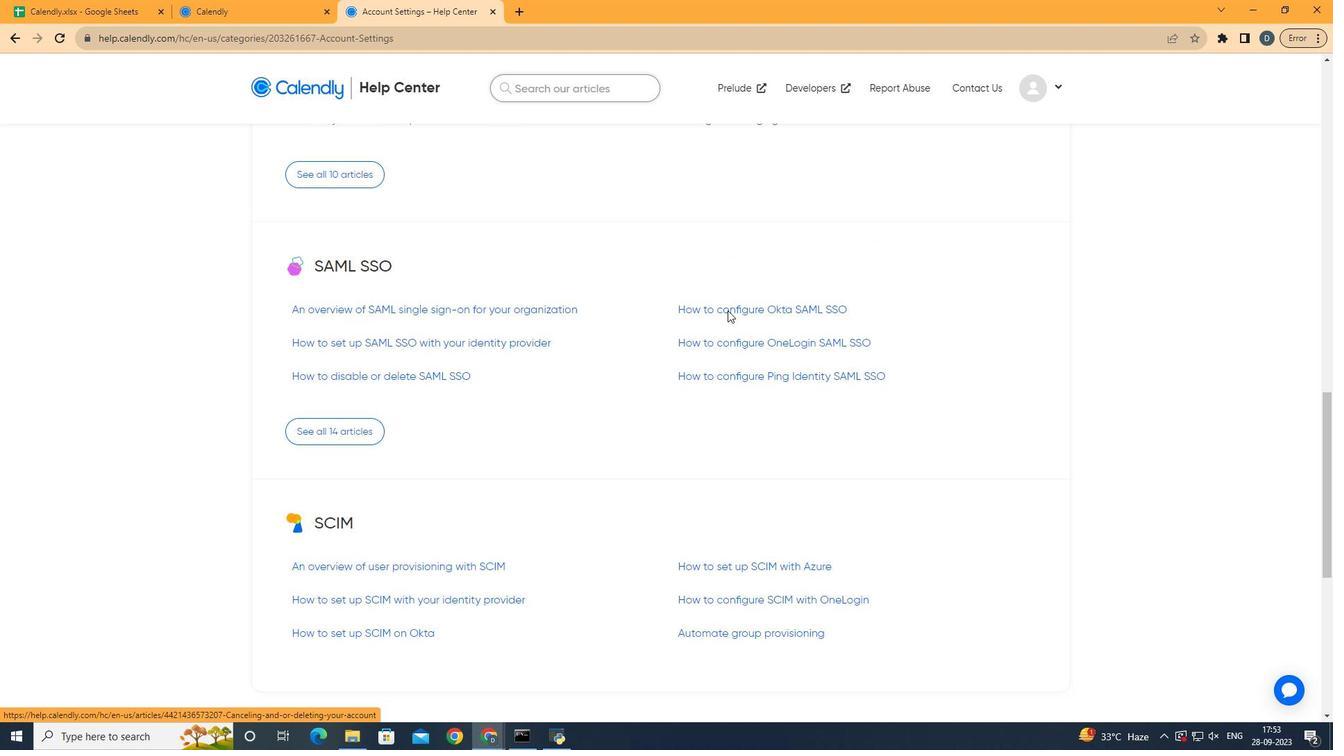 
Action: Mouse scrolled (652, 351) with delta (0, 0)
Screenshot: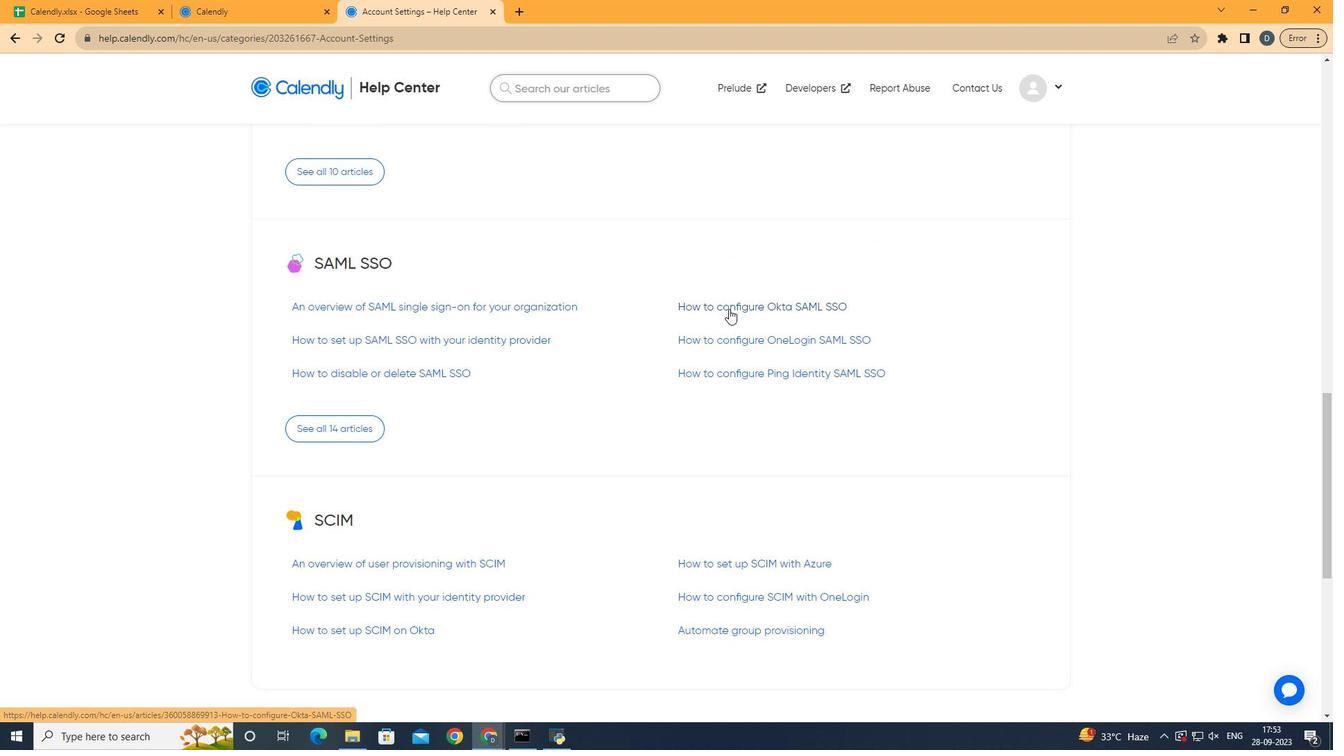 
Action: Mouse moved to (656, 347)
Screenshot: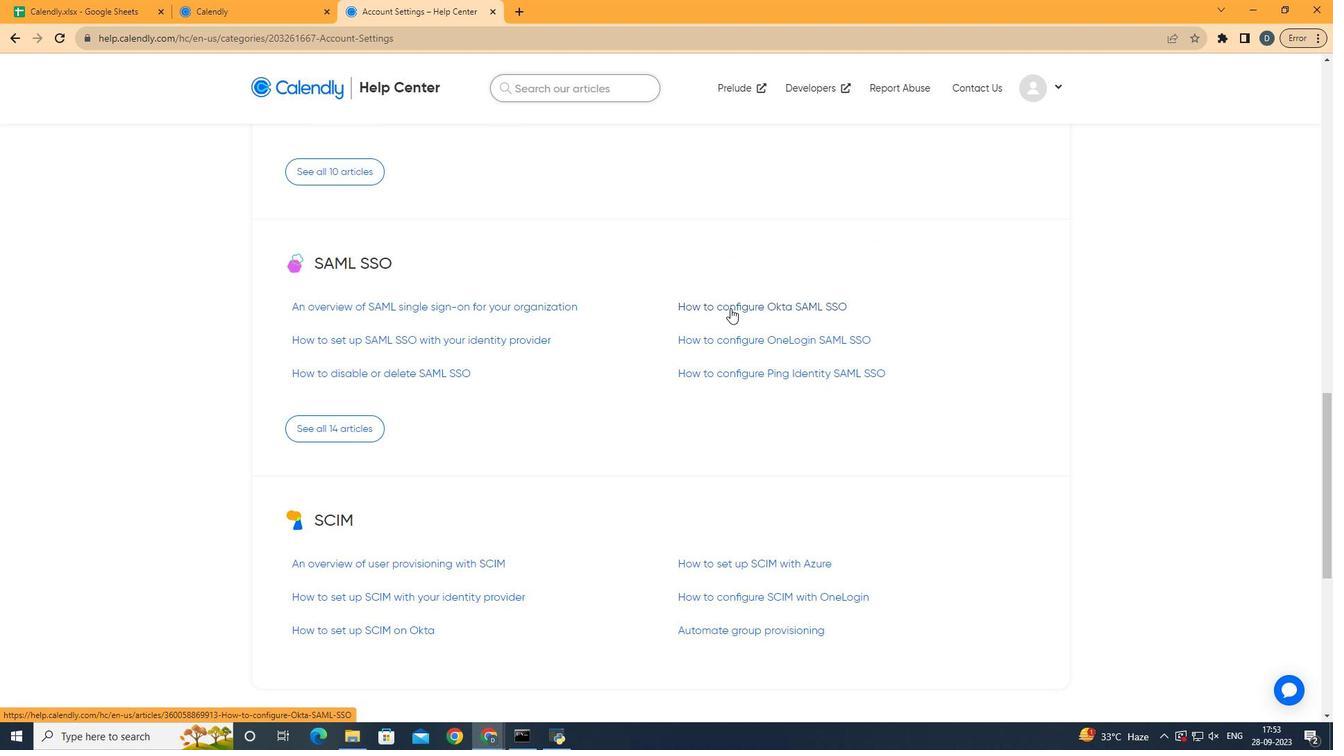 
Action: Mouse scrolled (656, 346) with delta (0, 0)
Screenshot: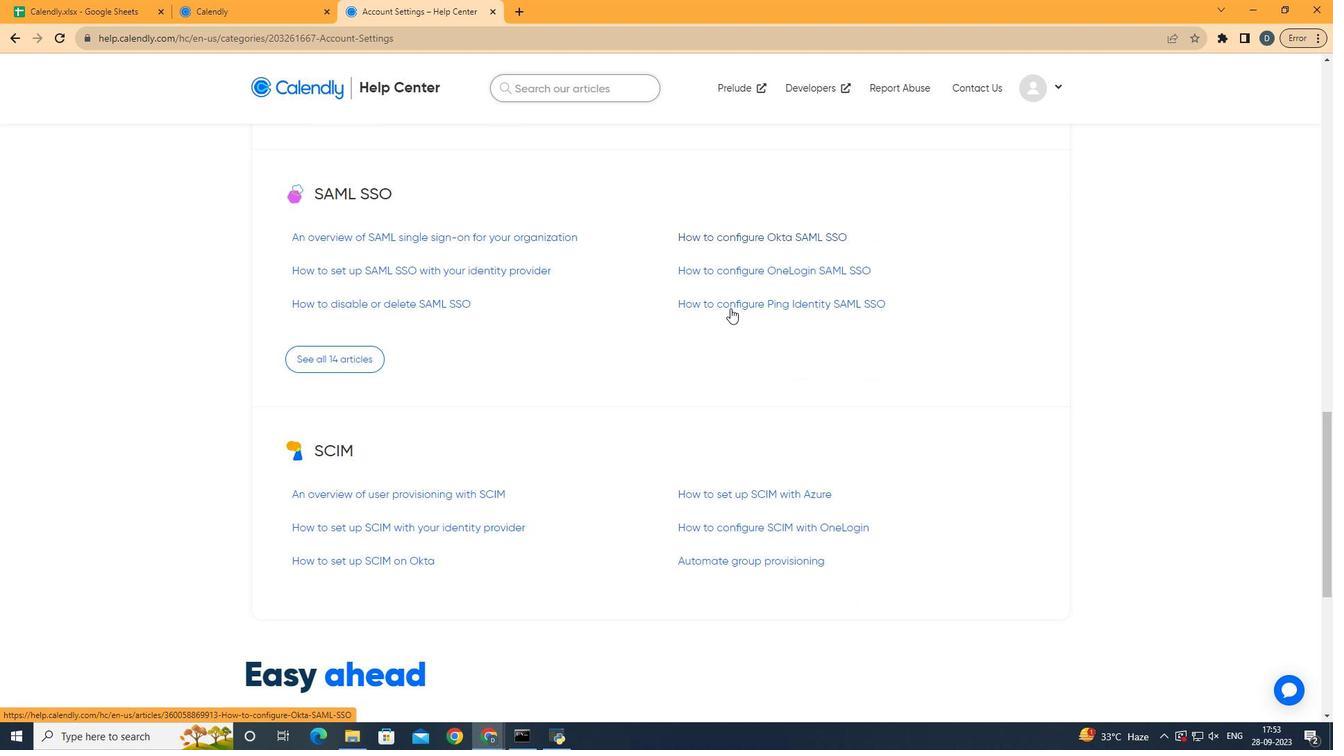 
Action: Mouse scrolled (656, 346) with delta (0, 0)
Screenshot: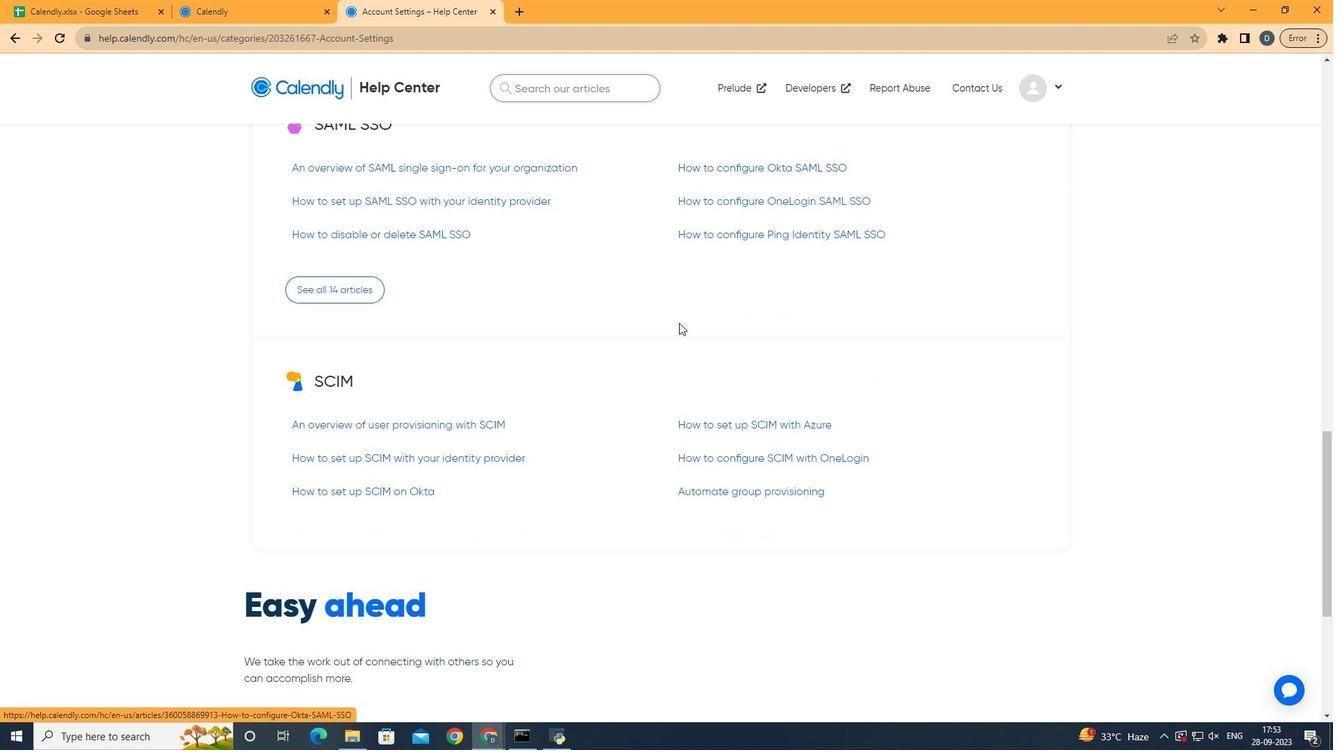 
Action: Mouse moved to (609, 414)
Screenshot: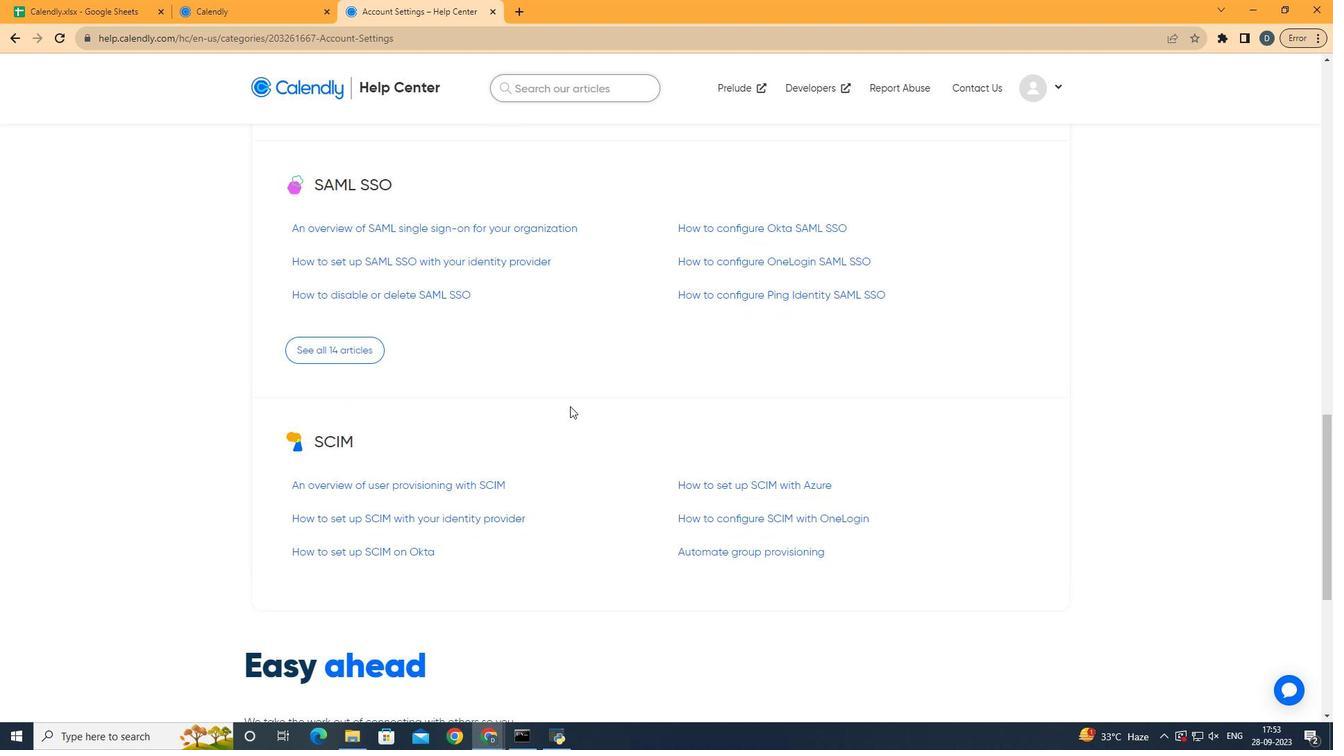 
Action: Mouse scrolled (609, 415) with delta (0, 0)
Screenshot: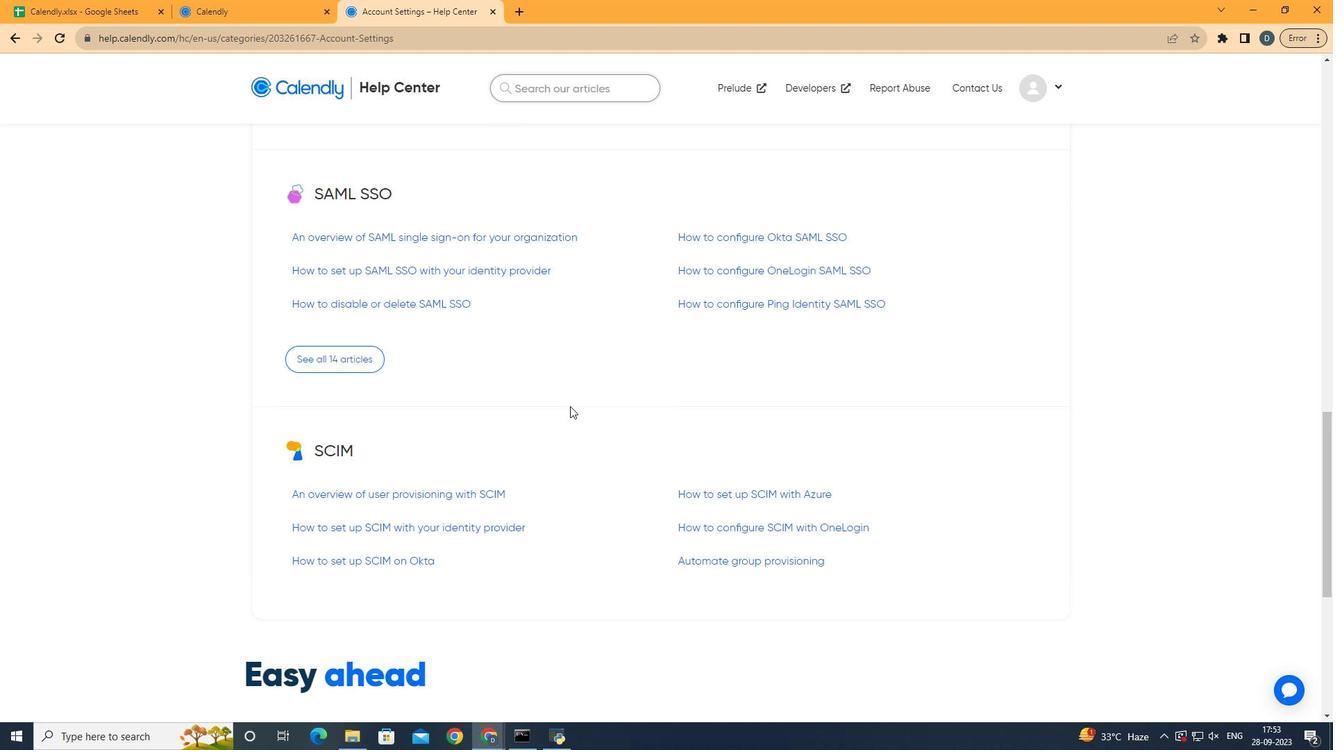 
Action: Mouse moved to (636, 464)
Screenshot: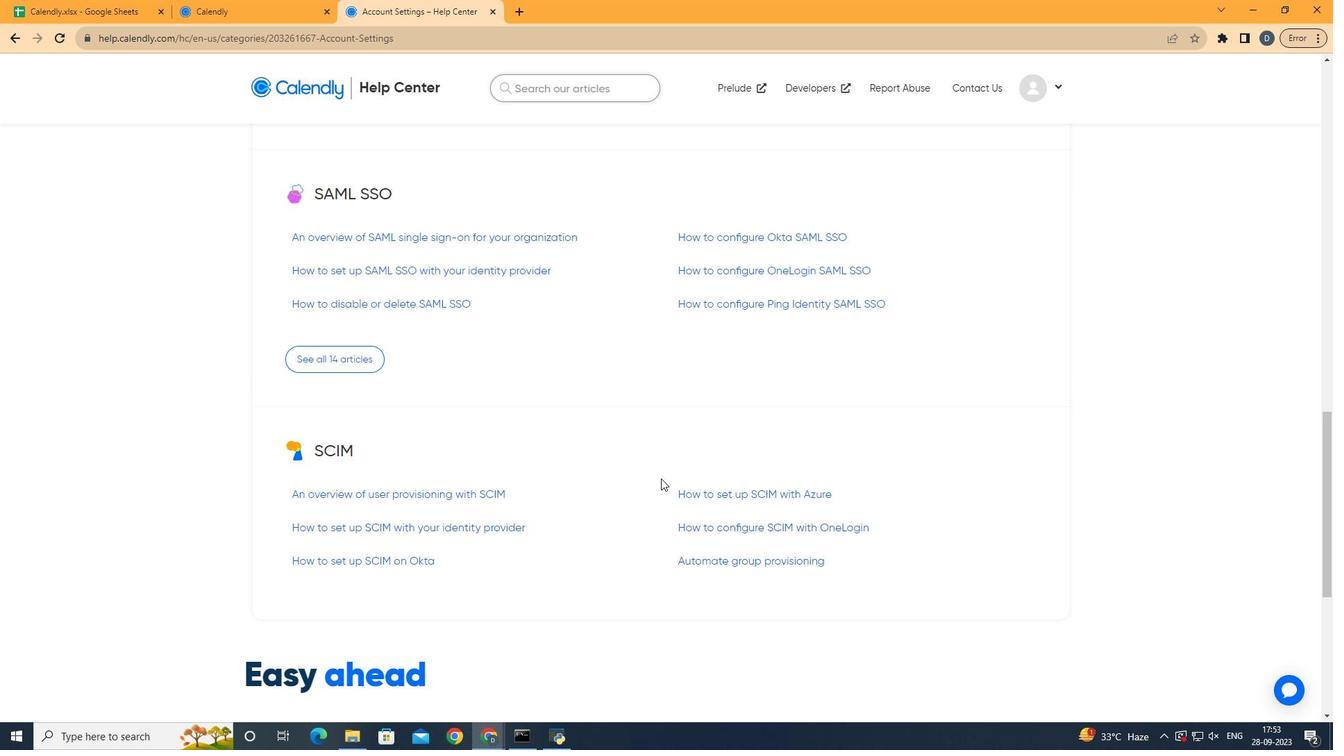 
Action: Mouse pressed left at (636, 464)
Screenshot: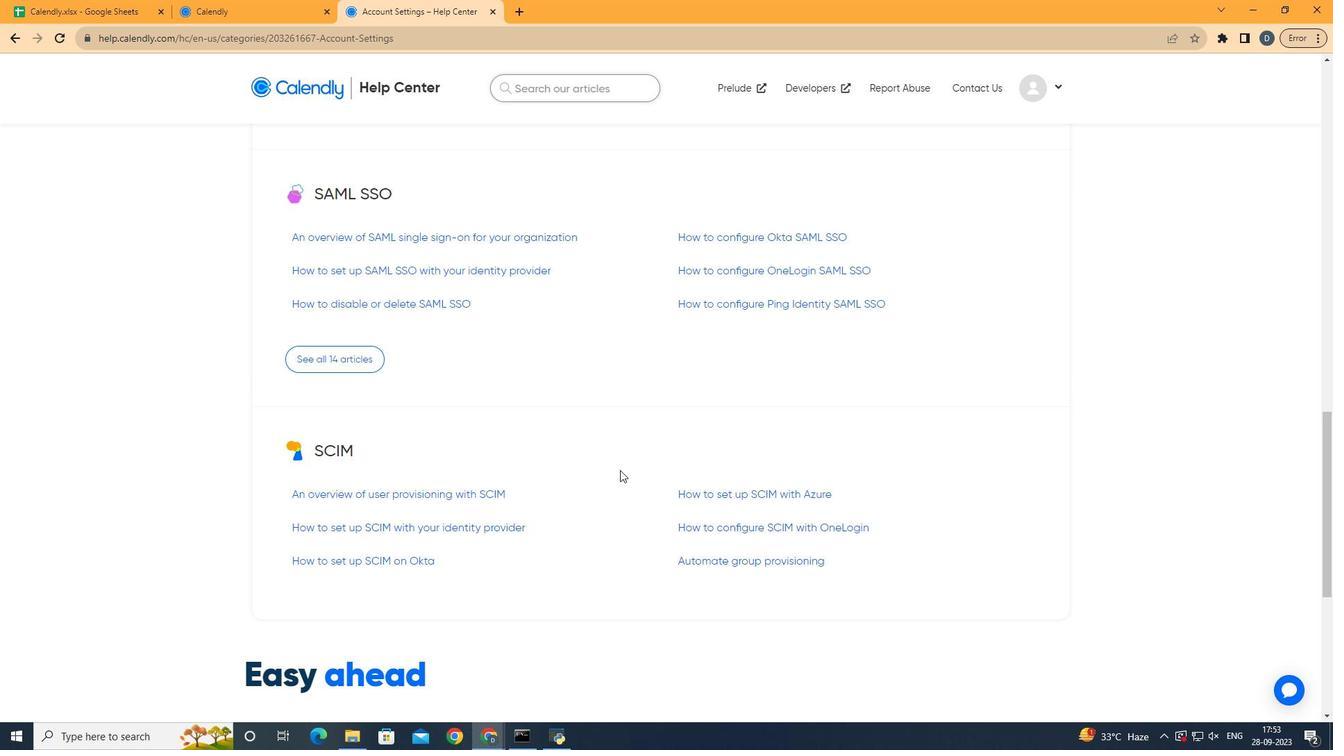
Action: Mouse moved to (539, 455)
Screenshot: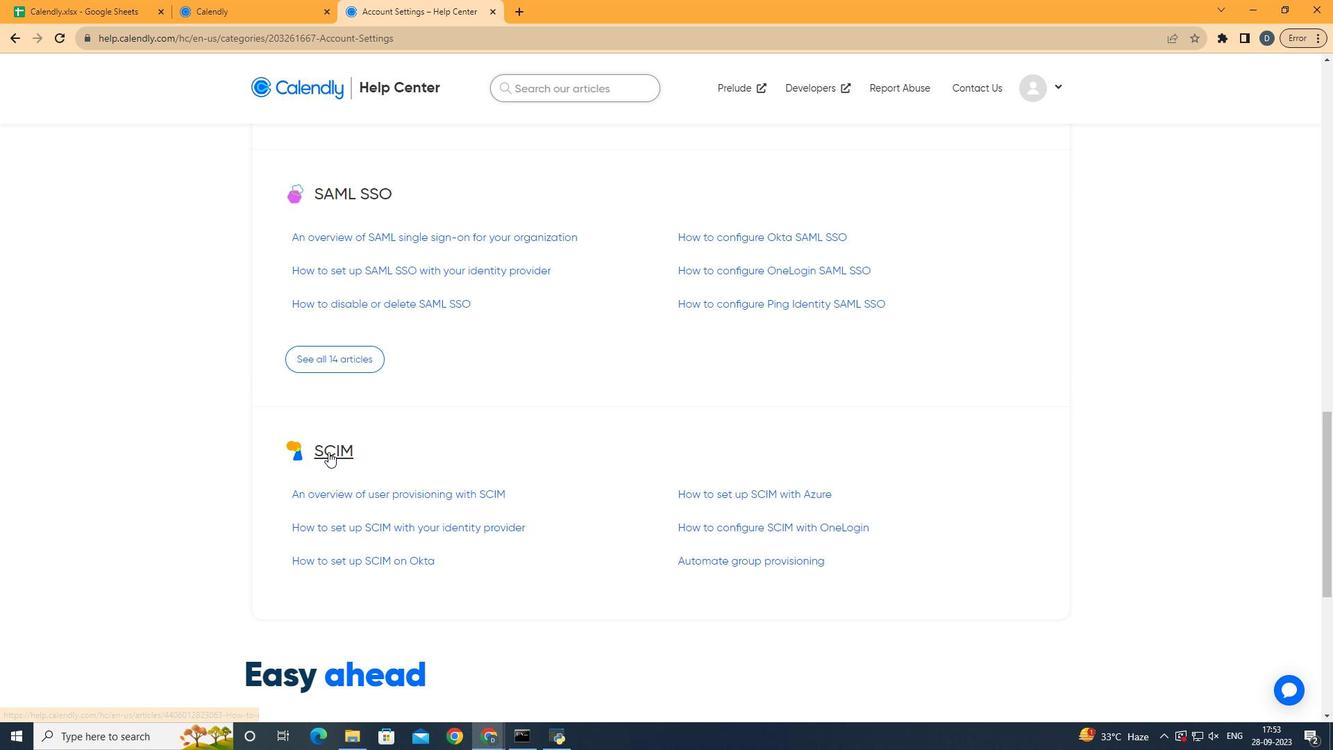 
Action: Mouse pressed left at (539, 455)
Screenshot: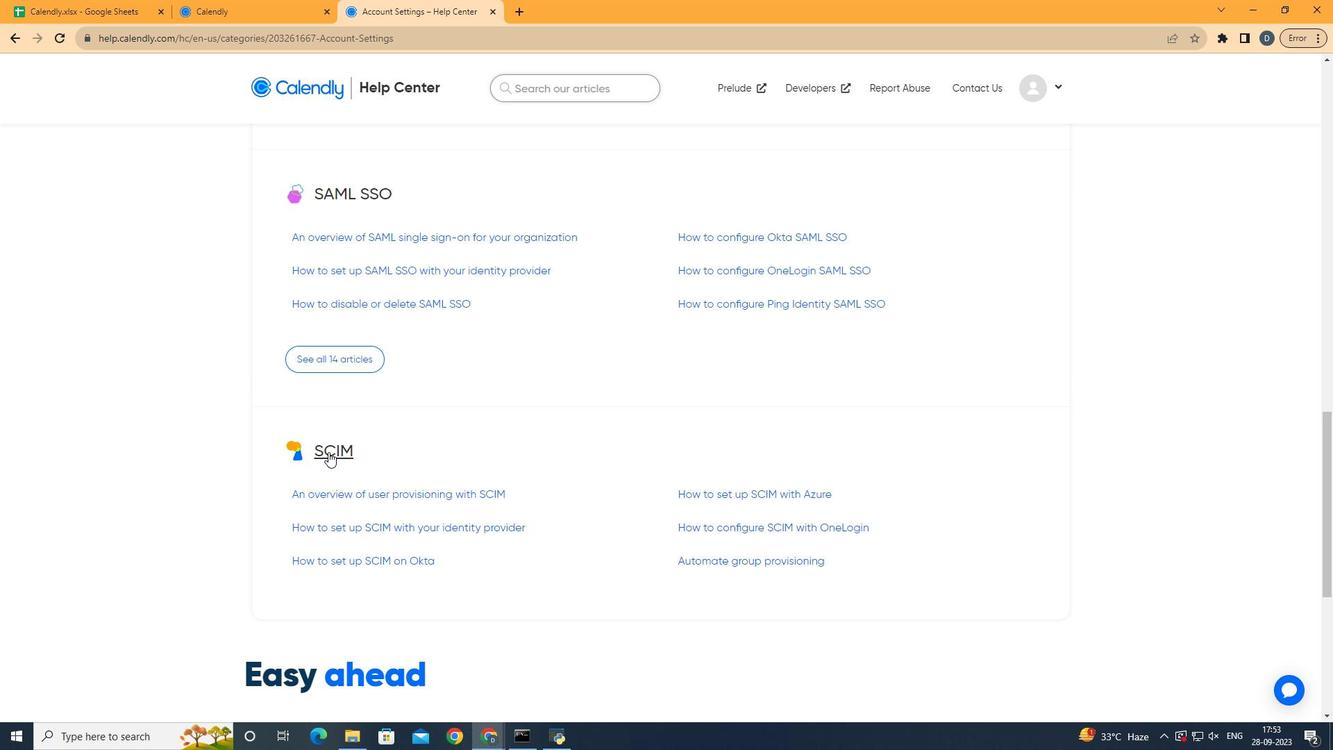 
Action: Mouse moved to (539, 446)
Screenshot: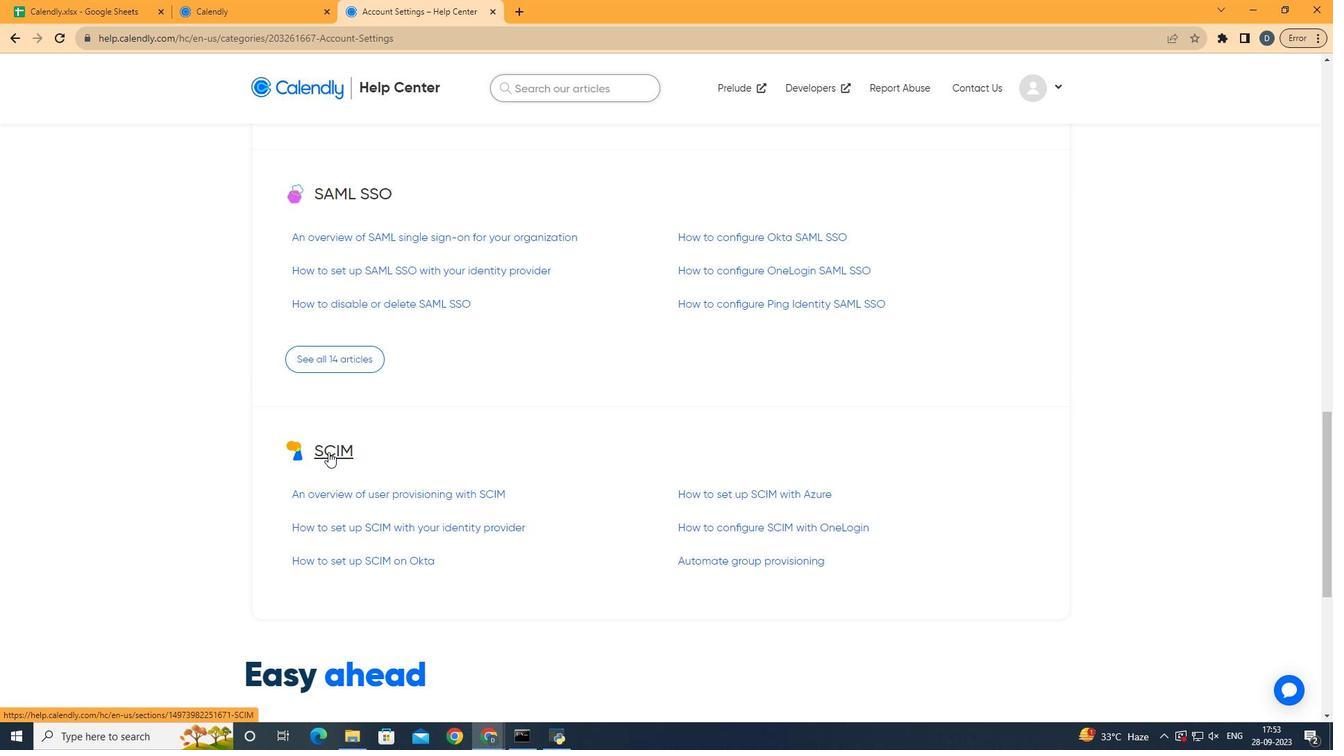 
Action: Mouse pressed left at (539, 446)
Screenshot: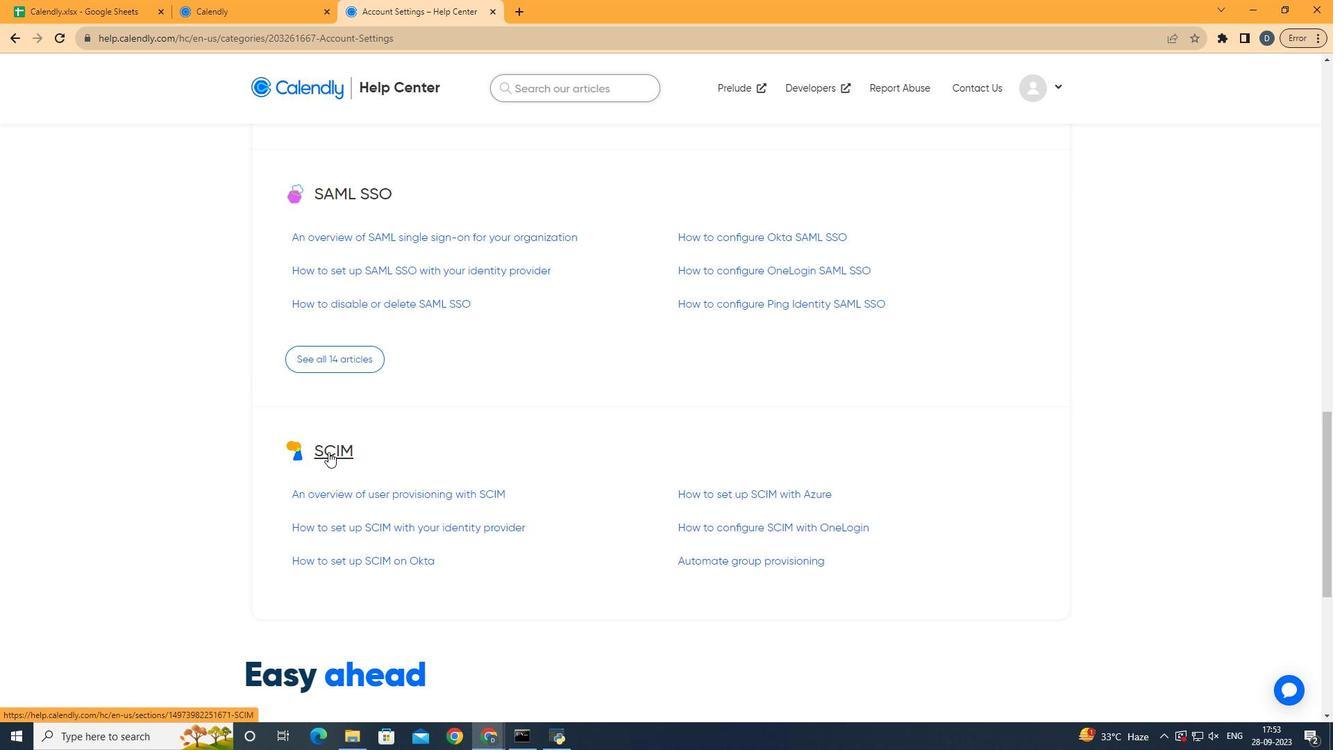 
Action: Mouse moved to (601, 467)
Screenshot: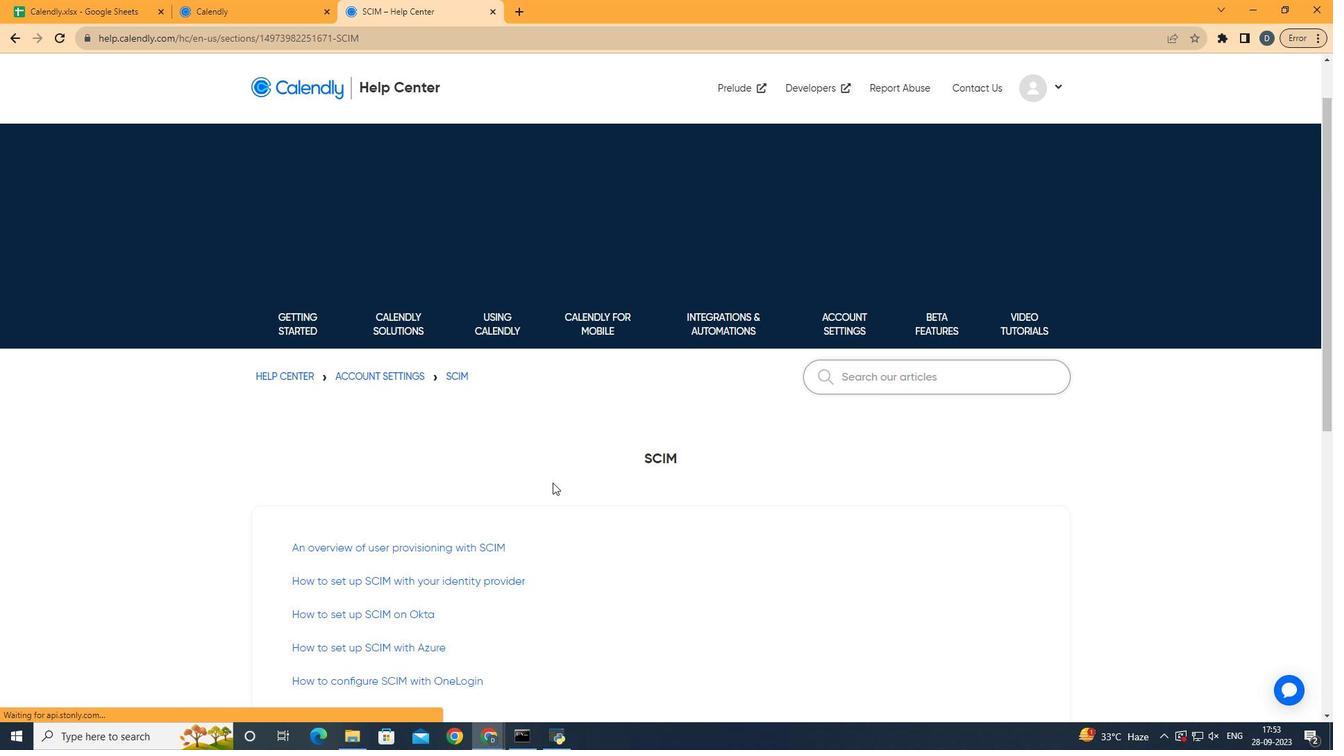 
Action: Mouse scrolled (601, 467) with delta (0, 0)
Screenshot: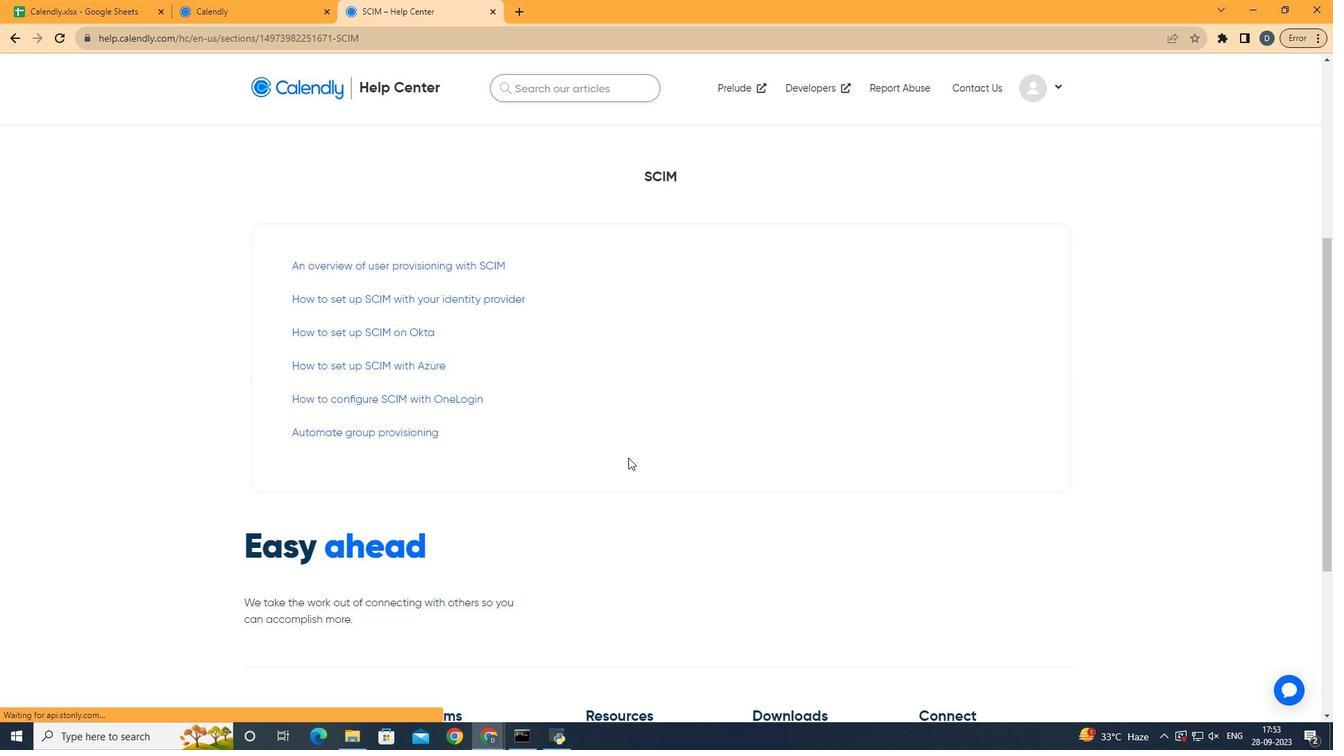 
Action: Mouse moved to (602, 467)
Screenshot: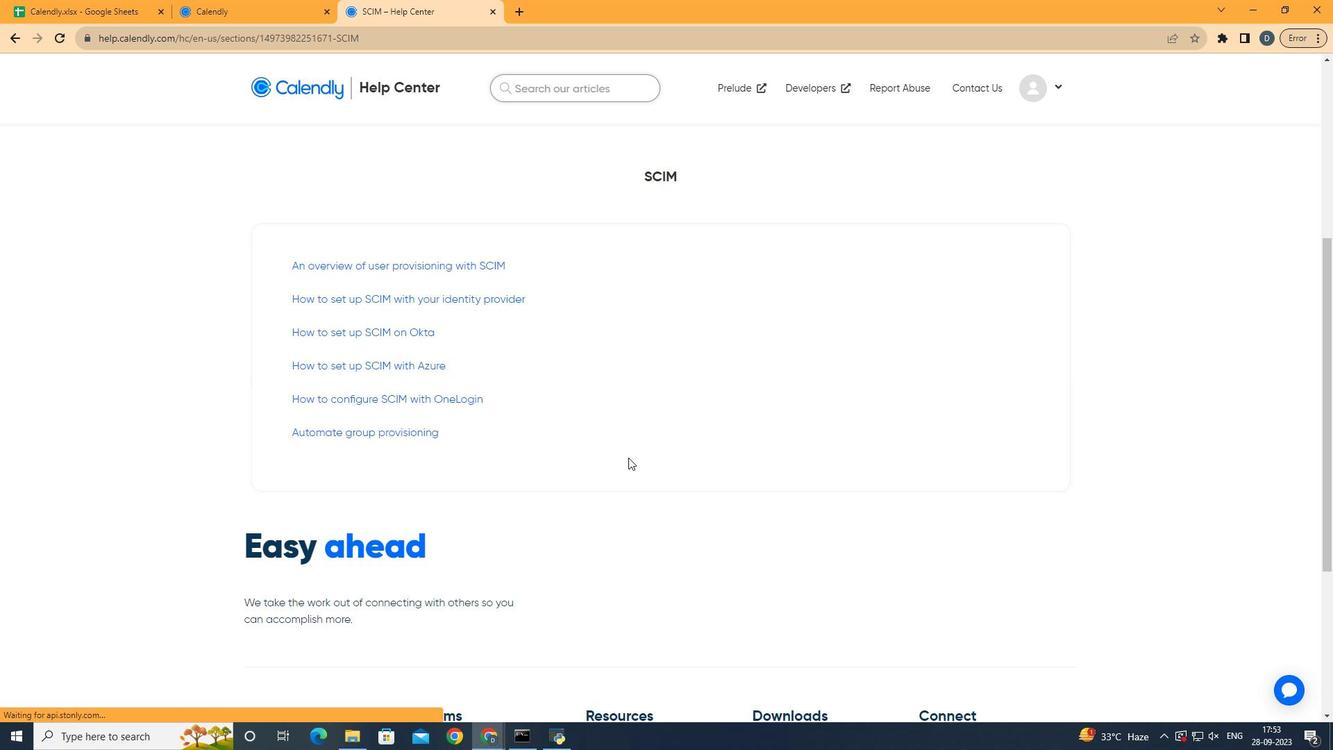 
Action: Mouse scrolled (602, 467) with delta (0, 0)
Screenshot: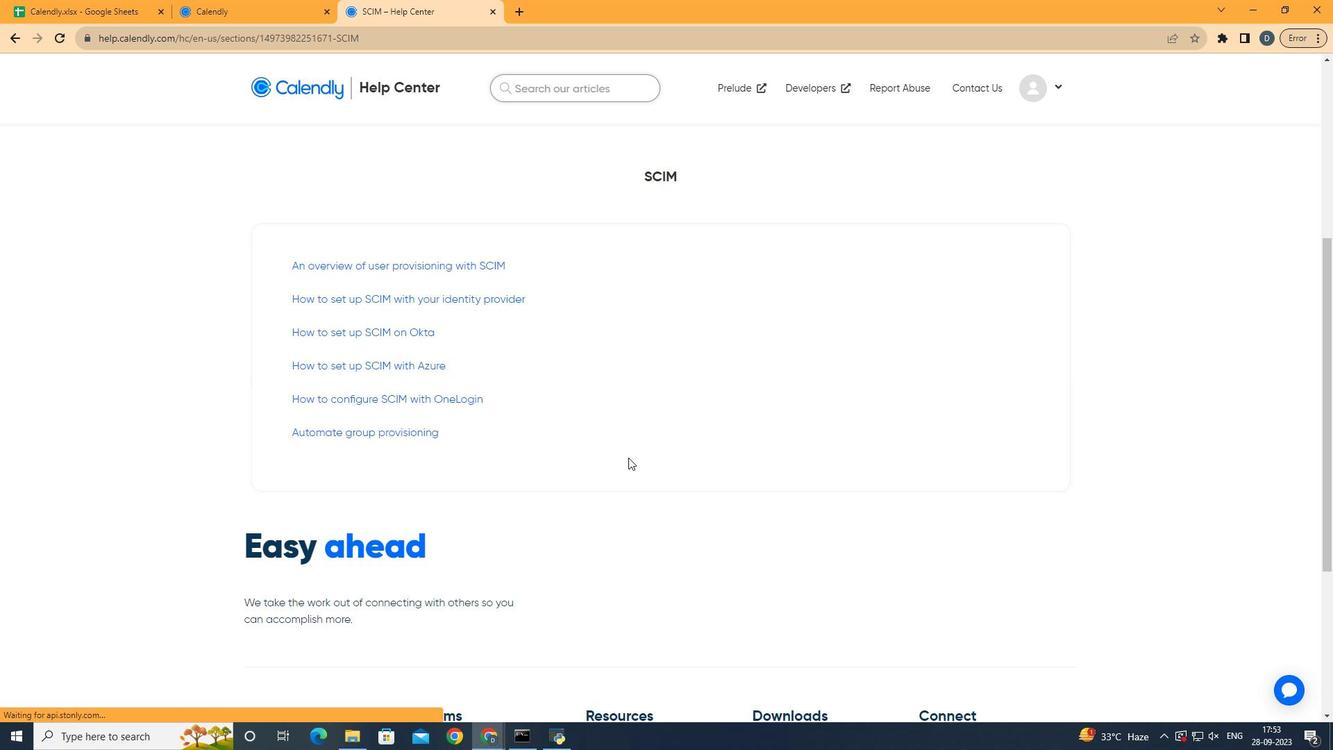 
Action: Mouse moved to (602, 467)
Screenshot: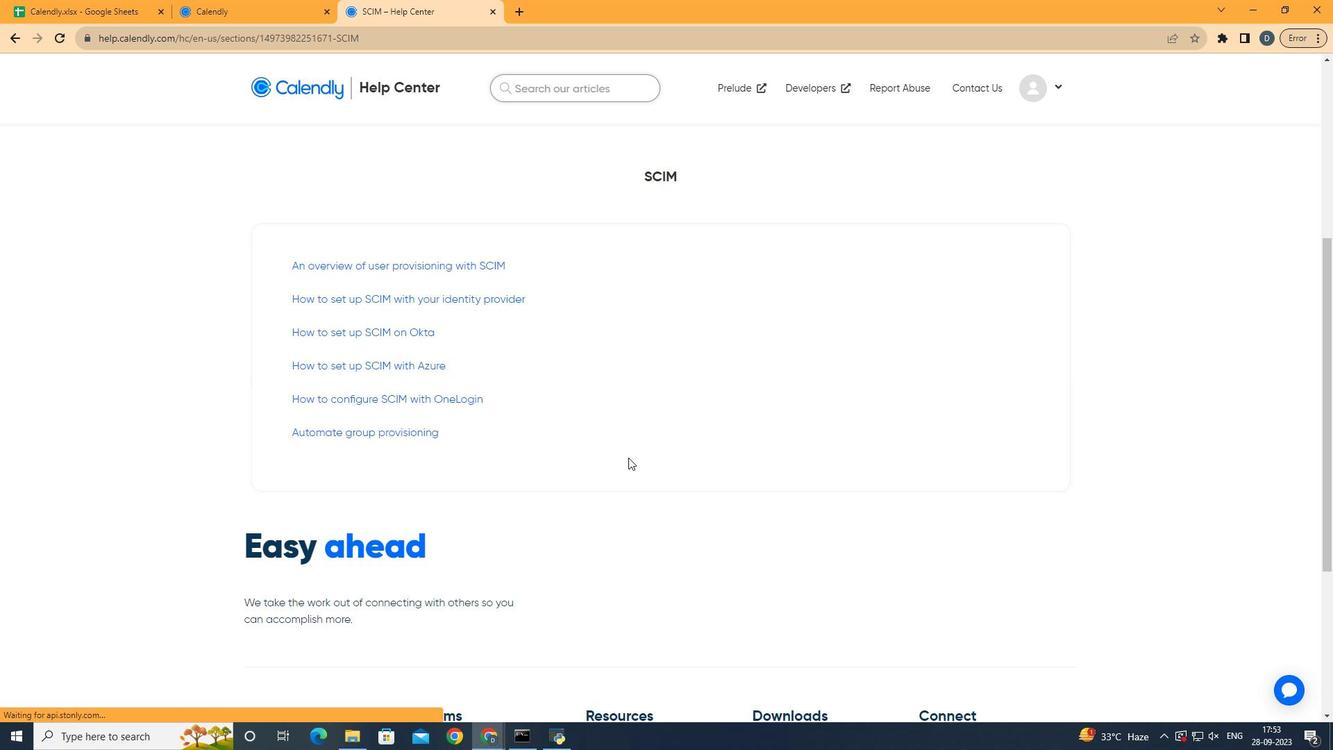 
Action: Mouse scrolled (602, 467) with delta (0, 0)
Screenshot: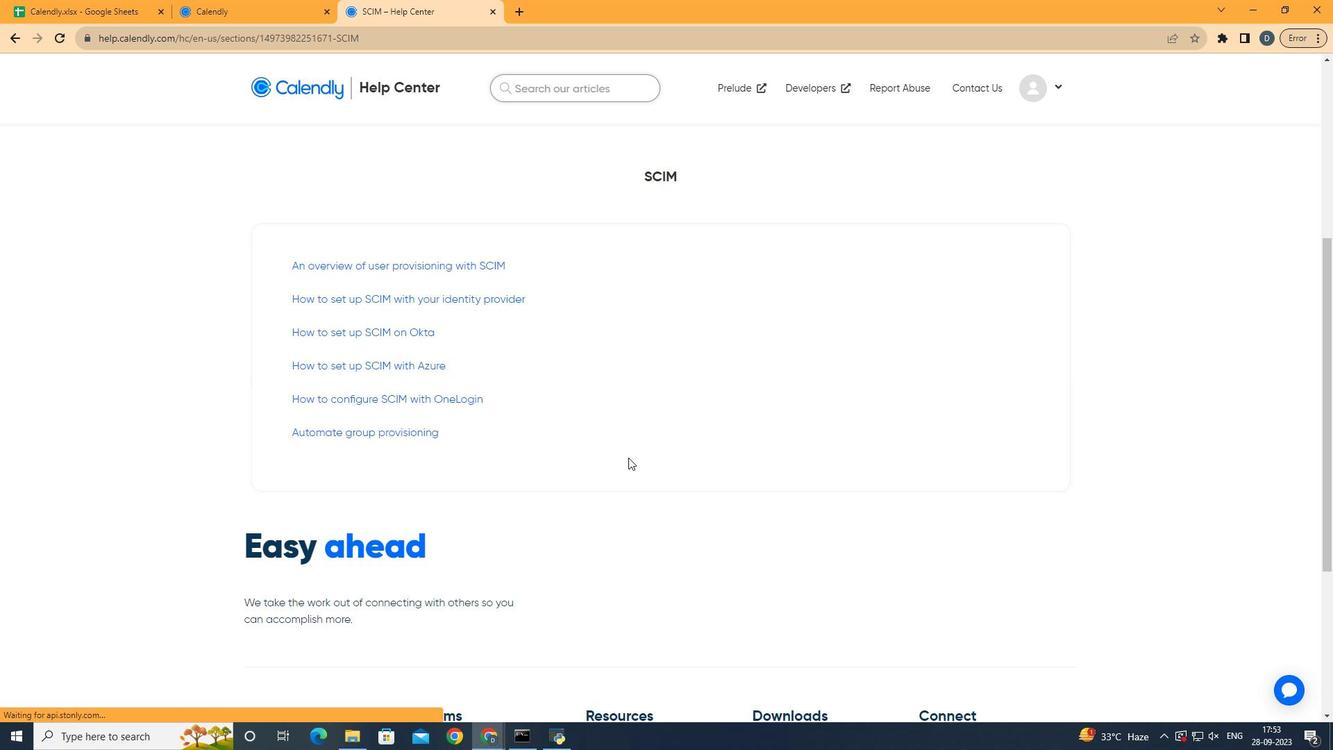 
Action: Mouse moved to (603, 467)
Screenshot: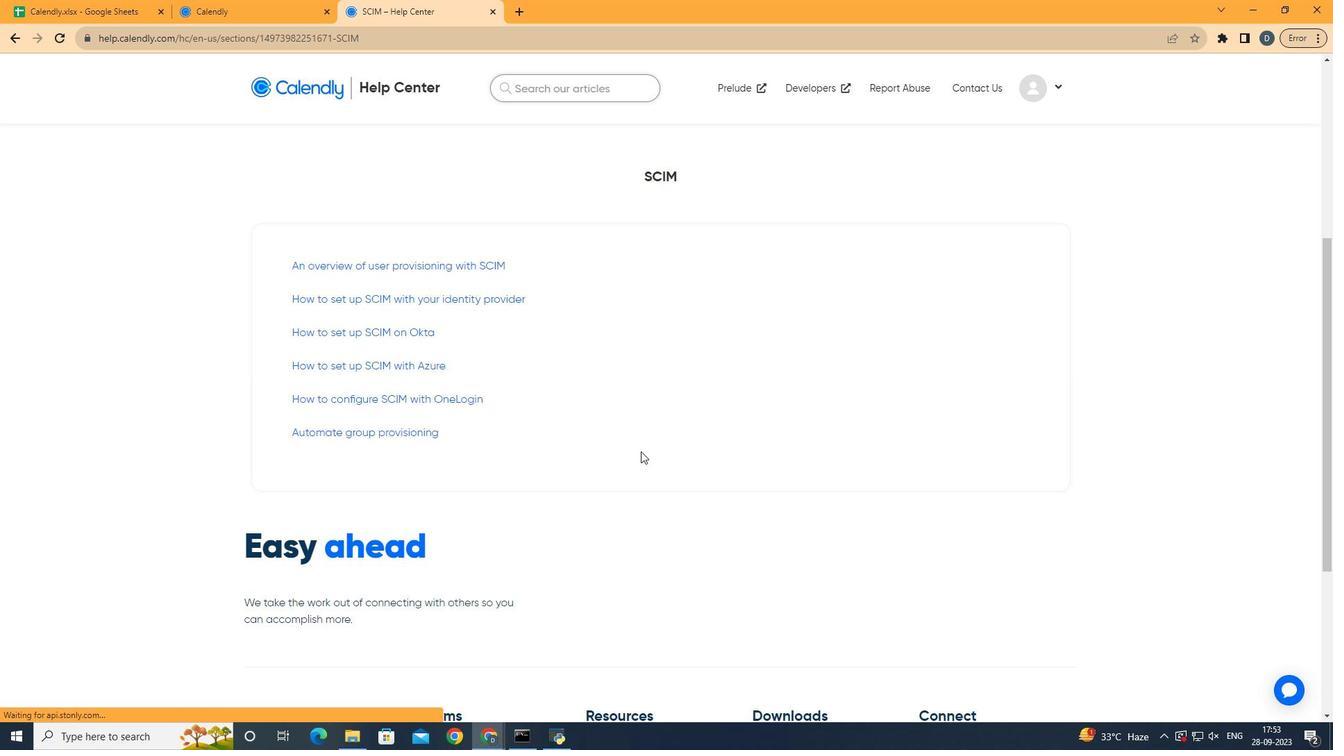 
Action: Mouse scrolled (603, 467) with delta (0, 0)
Screenshot: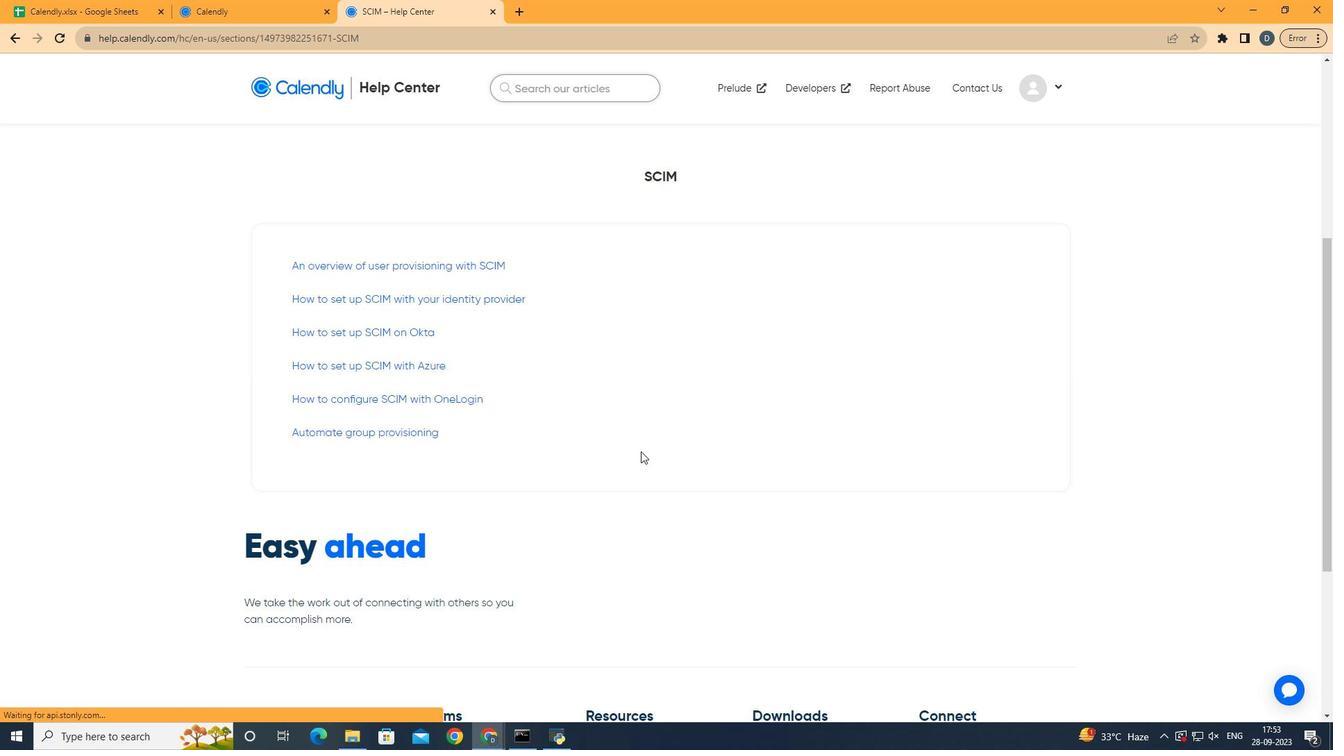 
Action: Mouse moved to (603, 467)
Screenshot: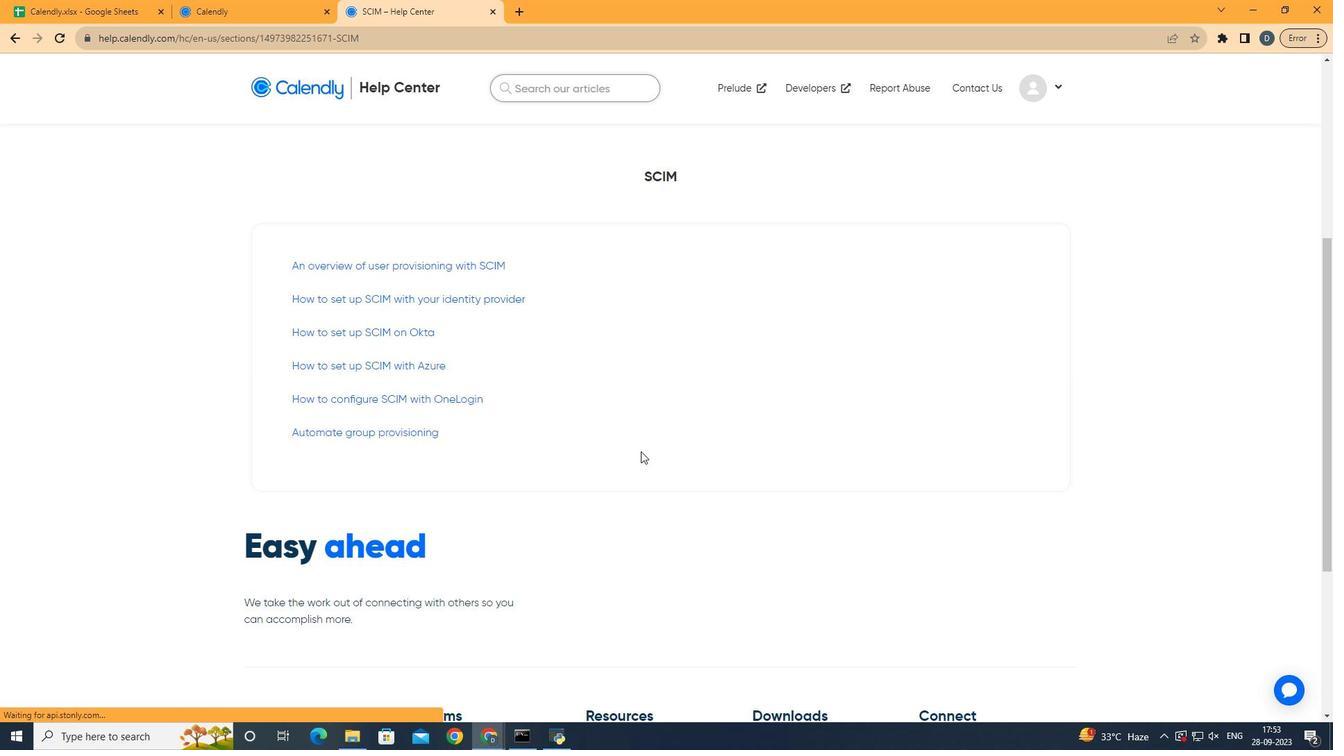
Action: Mouse scrolled (603, 467) with delta (0, 0)
Screenshot: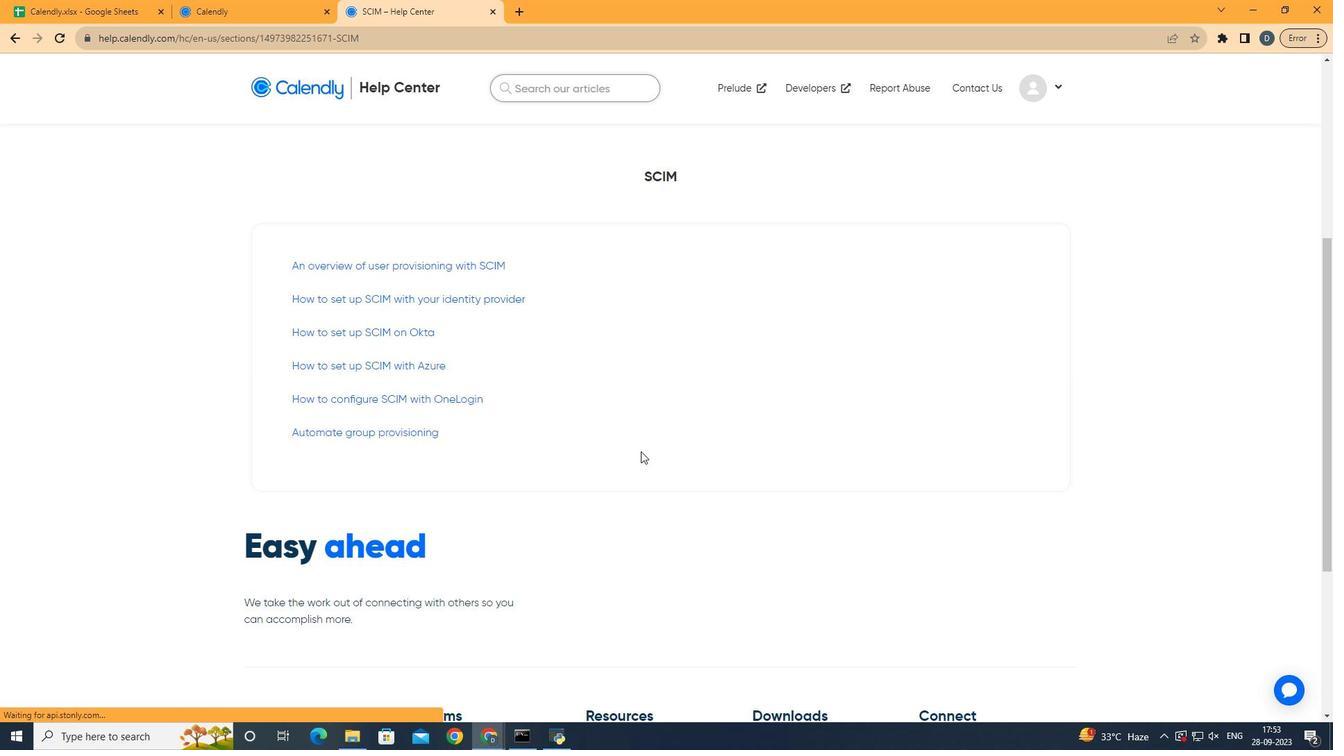 
Action: Mouse moved to (641, 457)
Screenshot: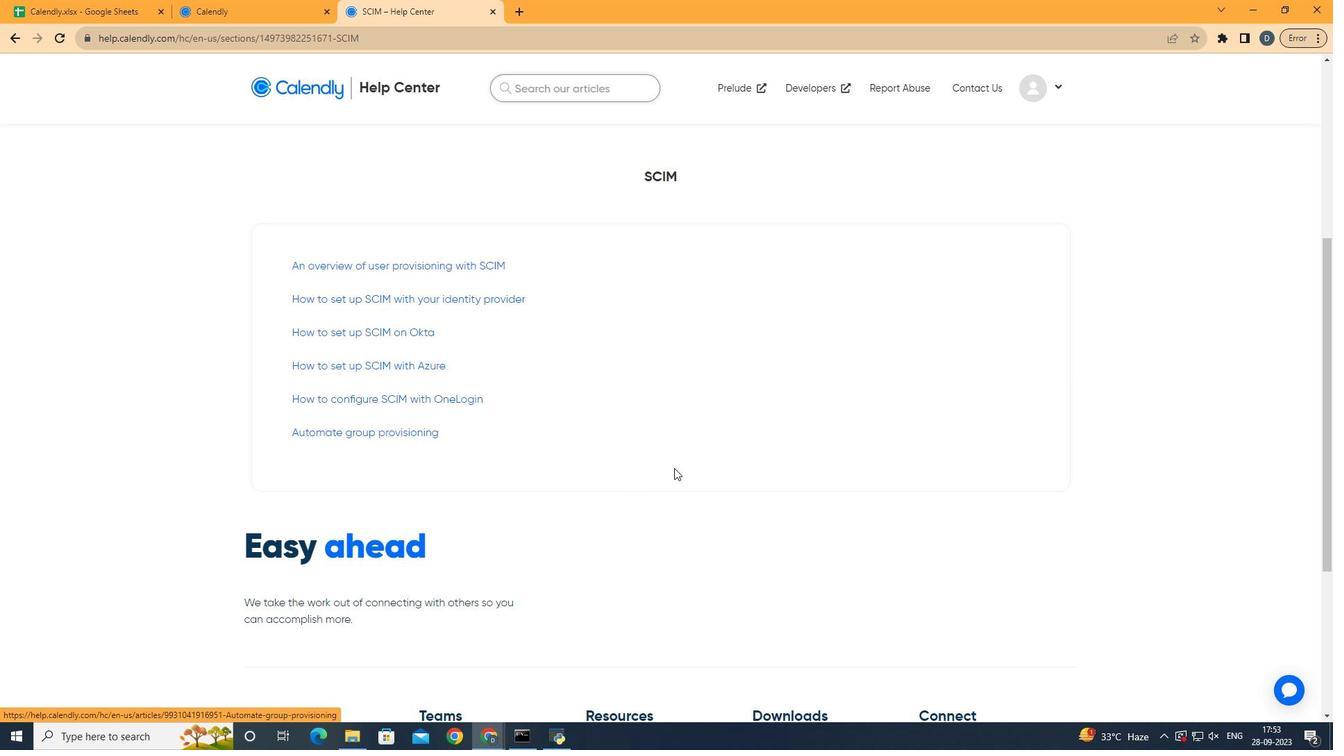 
